 Task: Add a signature Jonathan Nelson containing With sincere appreciation and gratitude, Jonathan Nelson to email address softage.5@softage.net and add a label Web design
Action: Mouse moved to (891, 66)
Screenshot: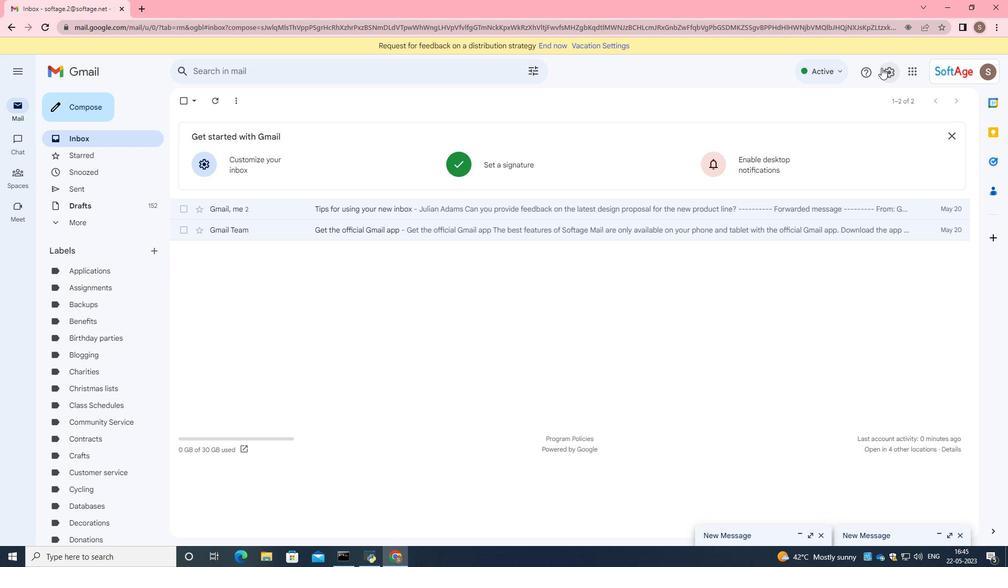 
Action: Mouse pressed left at (891, 66)
Screenshot: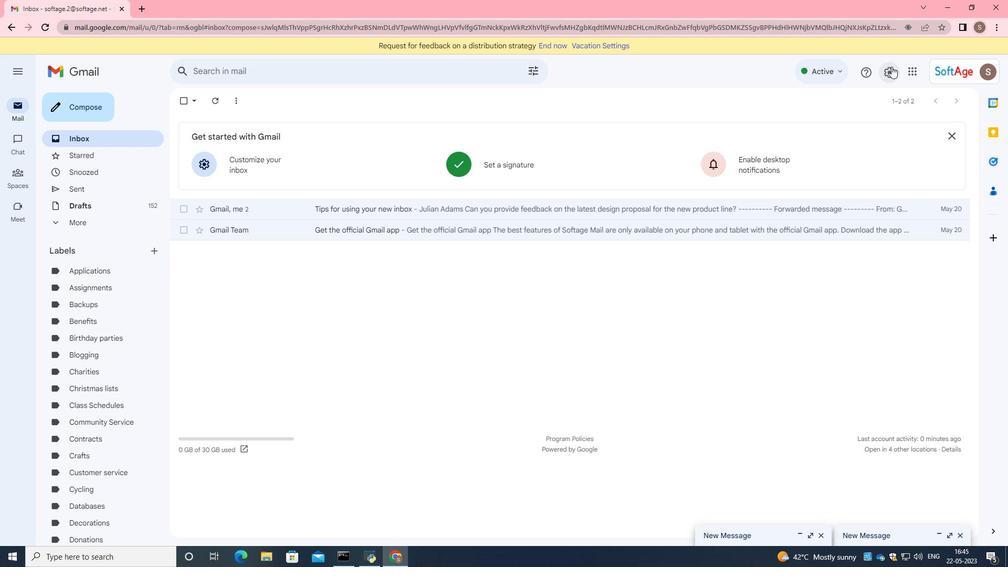 
Action: Mouse moved to (893, 123)
Screenshot: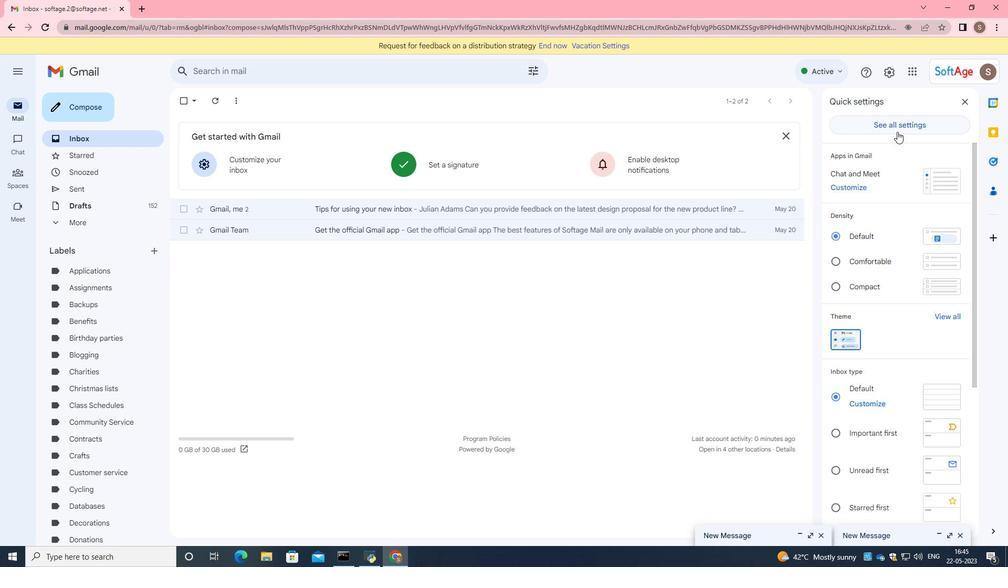 
Action: Mouse pressed left at (893, 123)
Screenshot: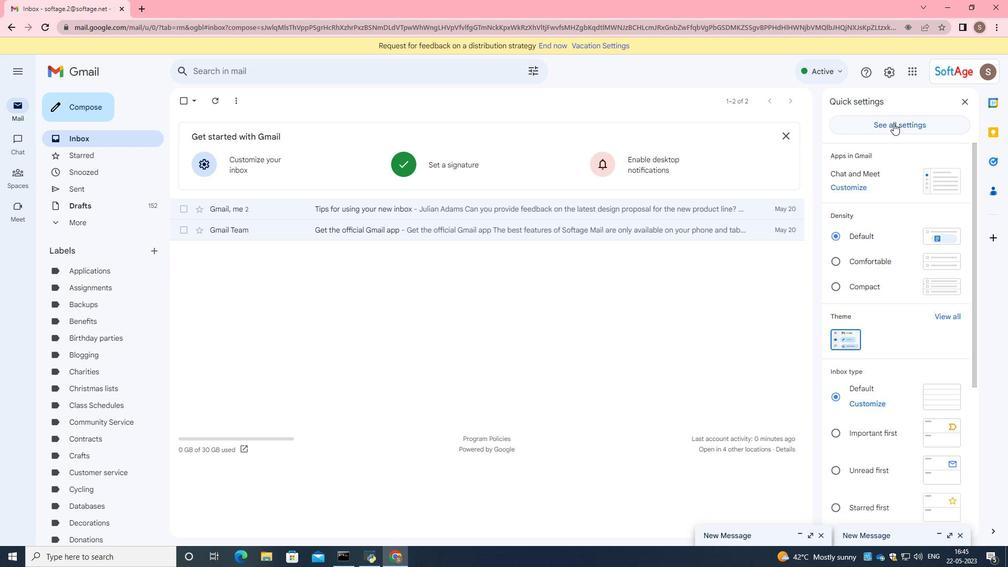 
Action: Mouse moved to (576, 290)
Screenshot: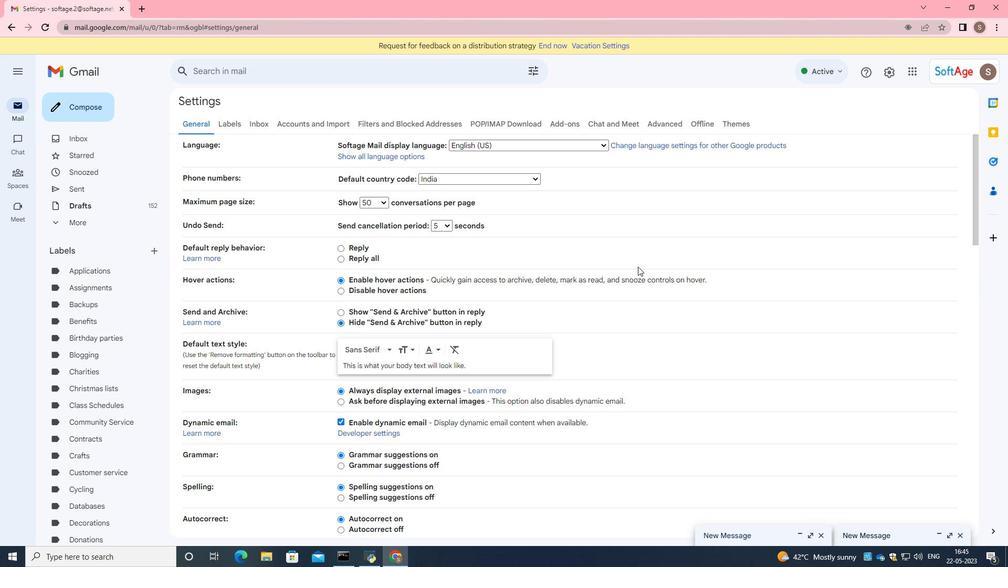 
Action: Mouse scrolled (576, 289) with delta (0, 0)
Screenshot: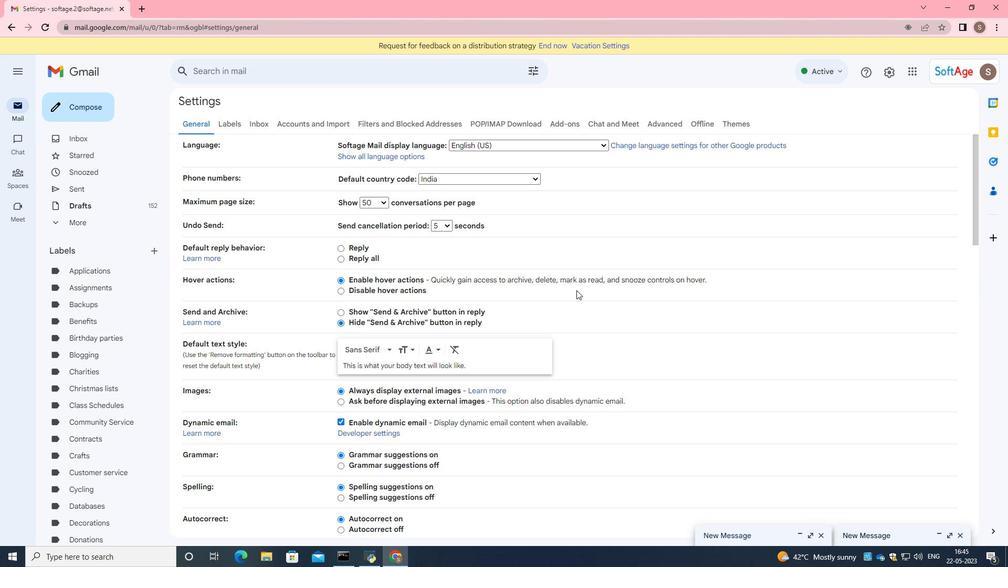 
Action: Mouse scrolled (576, 289) with delta (0, 0)
Screenshot: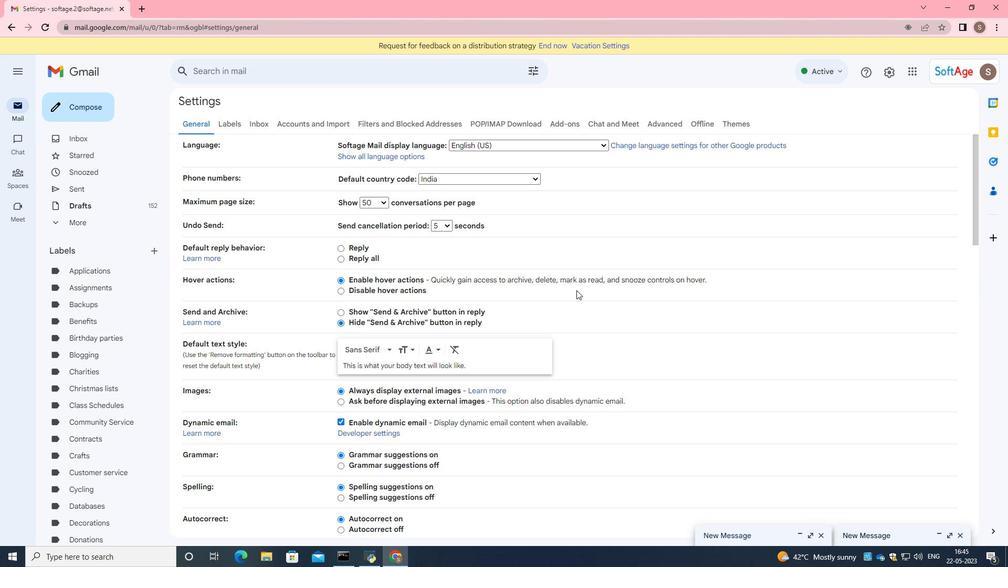 
Action: Mouse scrolled (576, 289) with delta (0, 0)
Screenshot: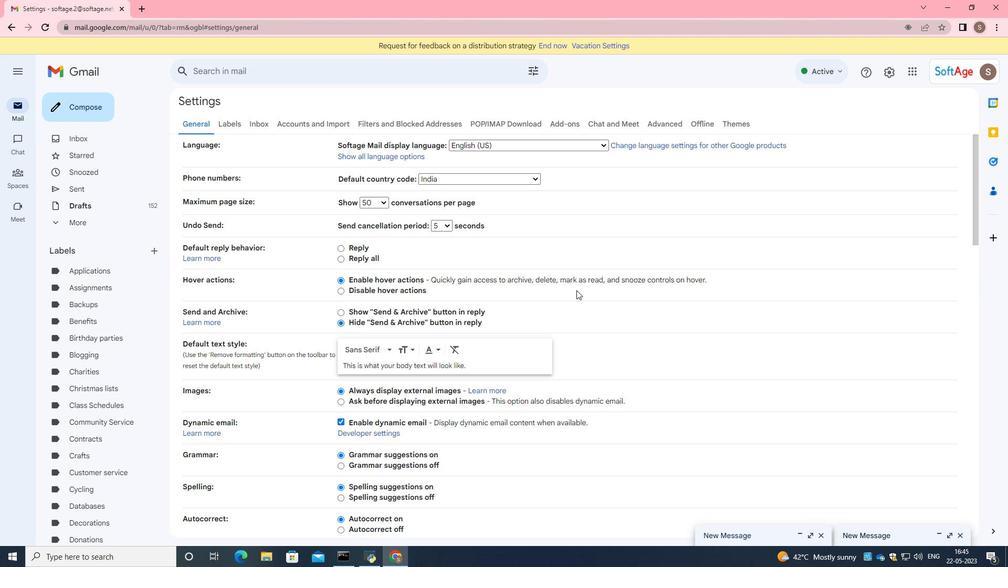 
Action: Mouse scrolled (576, 289) with delta (0, 0)
Screenshot: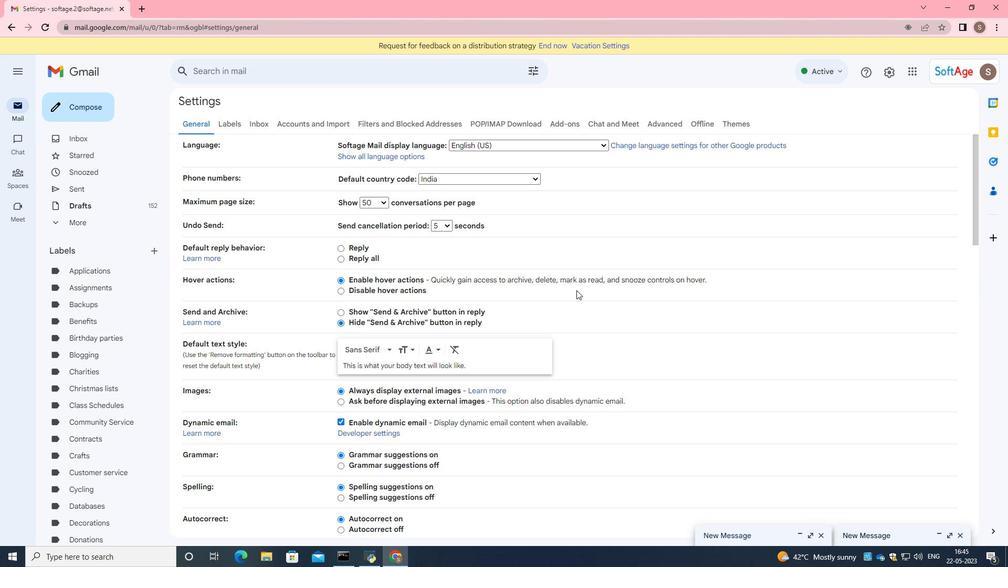 
Action: Mouse scrolled (576, 289) with delta (0, 0)
Screenshot: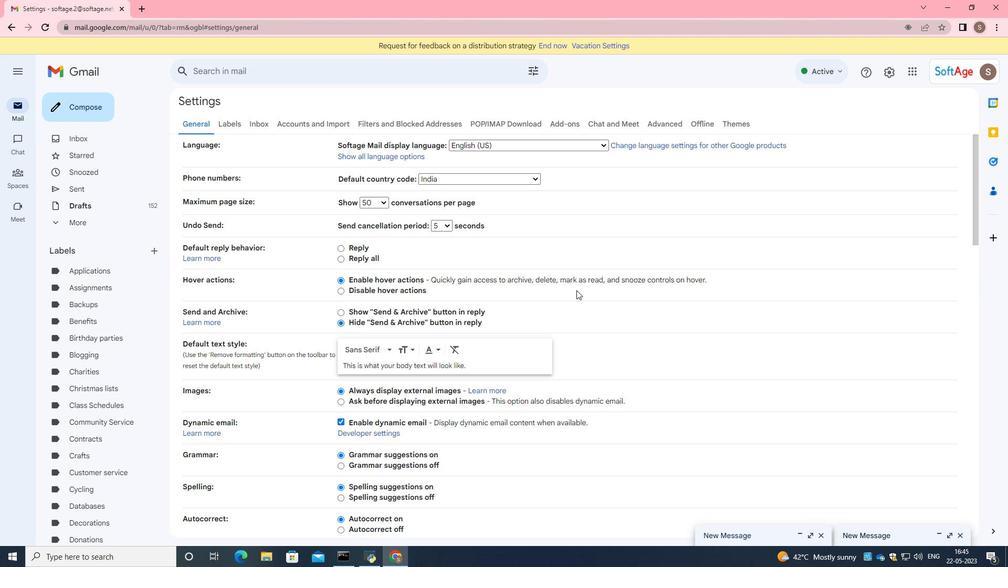 
Action: Mouse scrolled (576, 289) with delta (0, 0)
Screenshot: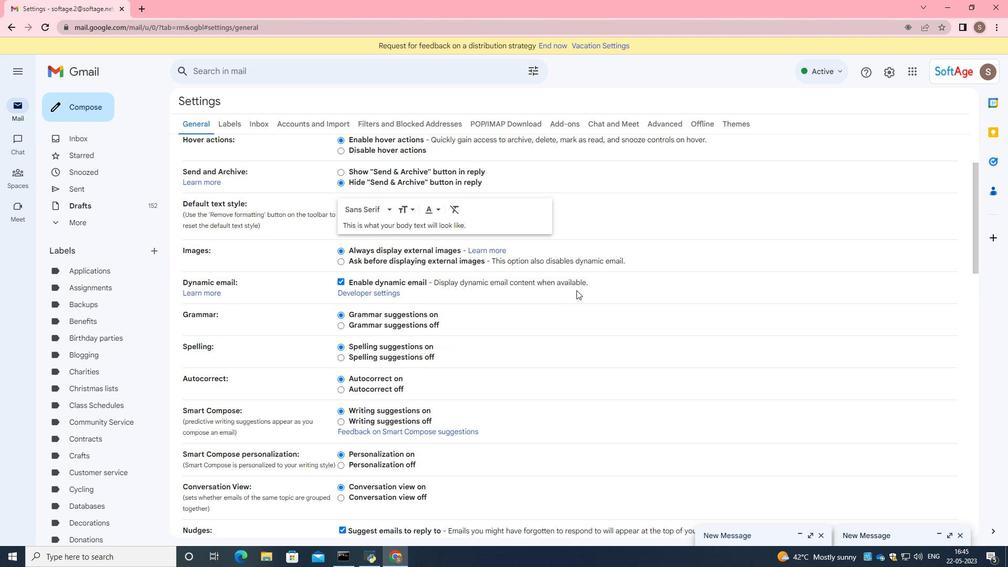 
Action: Mouse scrolled (576, 289) with delta (0, 0)
Screenshot: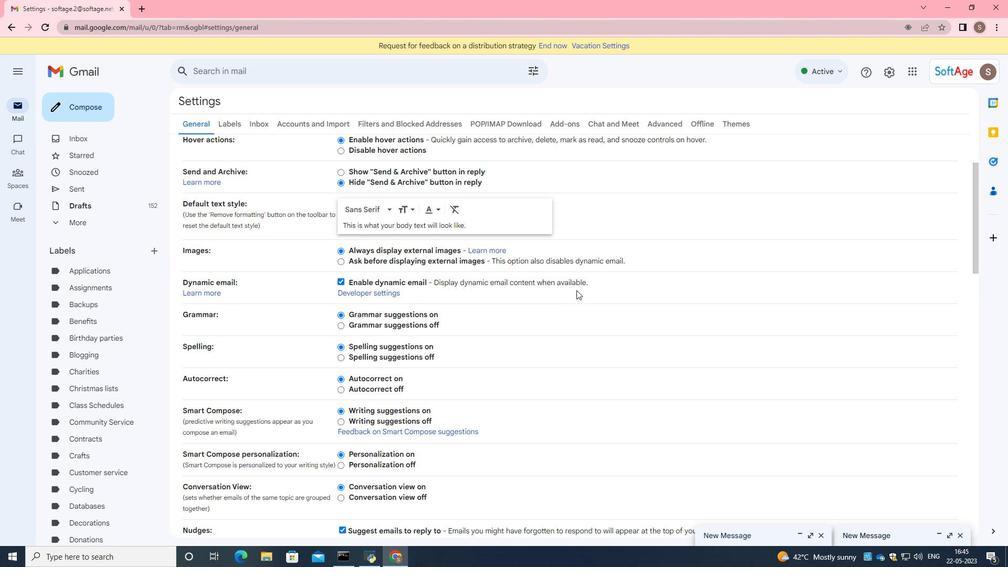 
Action: Mouse scrolled (576, 289) with delta (0, 0)
Screenshot: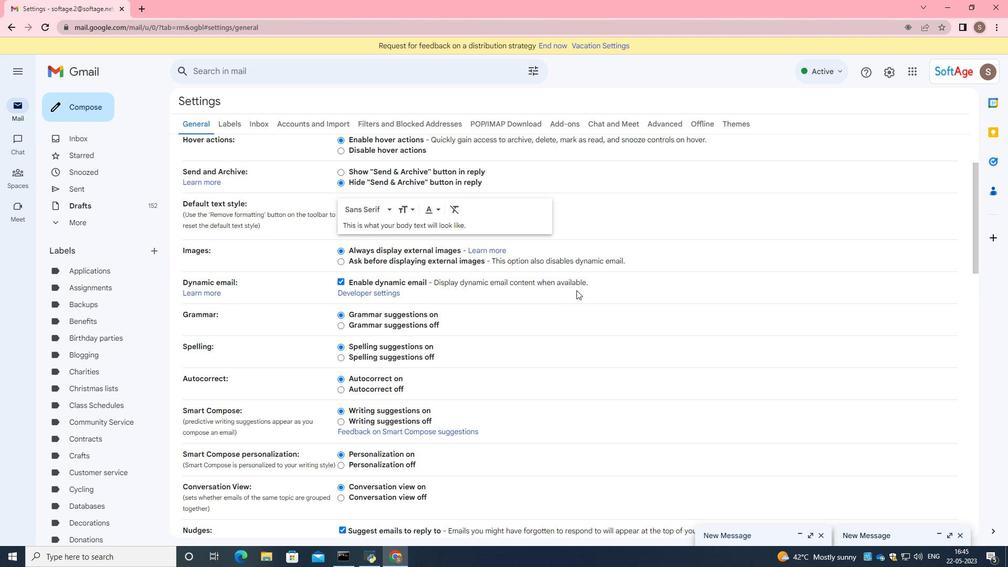 
Action: Mouse scrolled (576, 289) with delta (0, 0)
Screenshot: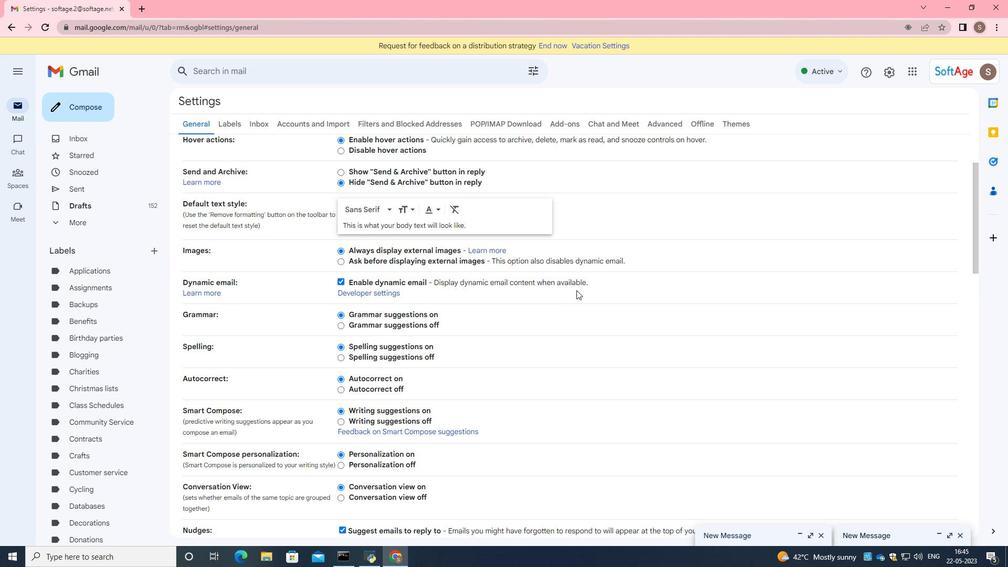 
Action: Mouse scrolled (576, 289) with delta (0, 0)
Screenshot: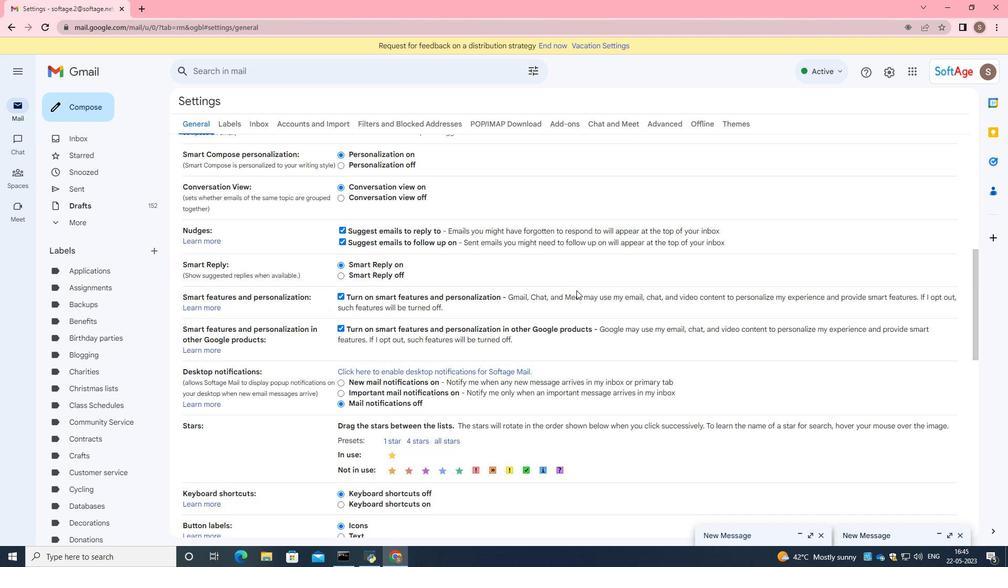 
Action: Mouse scrolled (576, 289) with delta (0, 0)
Screenshot: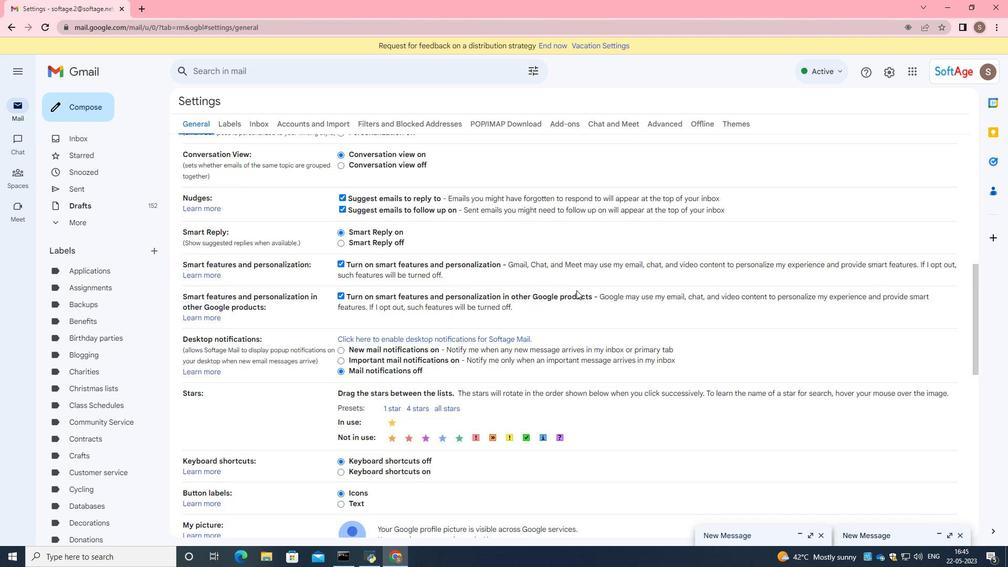 
Action: Mouse scrolled (576, 289) with delta (0, 0)
Screenshot: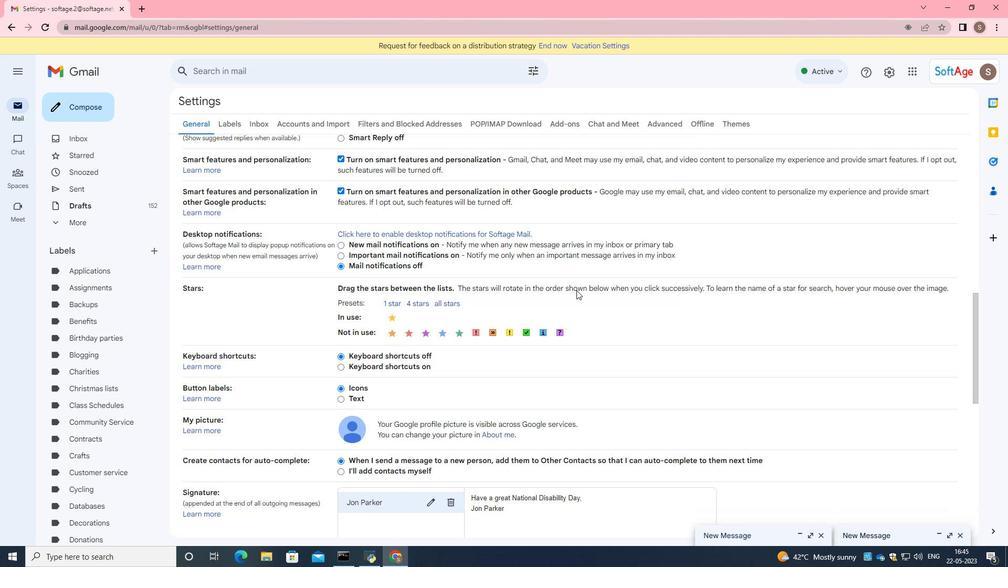 
Action: Mouse scrolled (576, 289) with delta (0, 0)
Screenshot: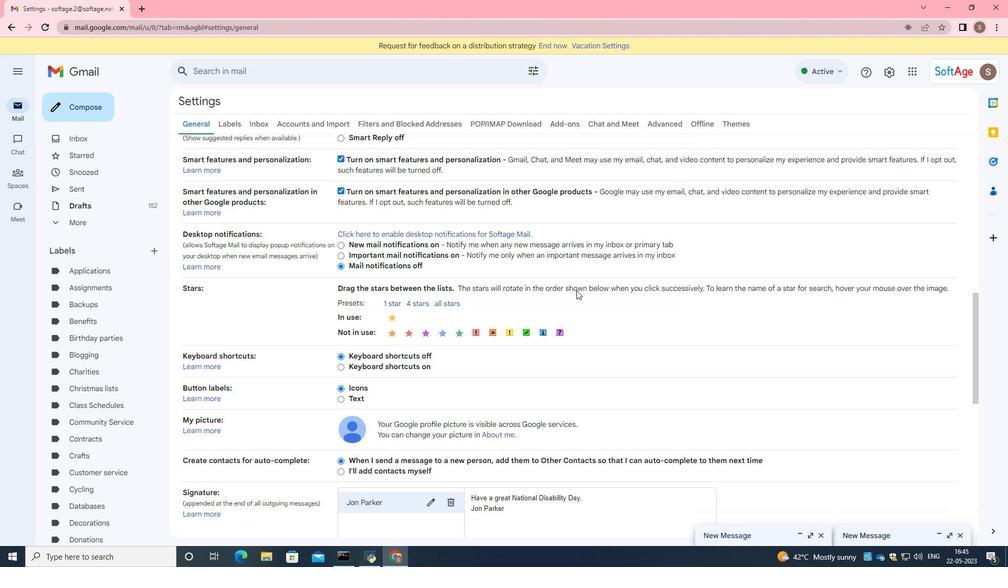
Action: Mouse moved to (448, 400)
Screenshot: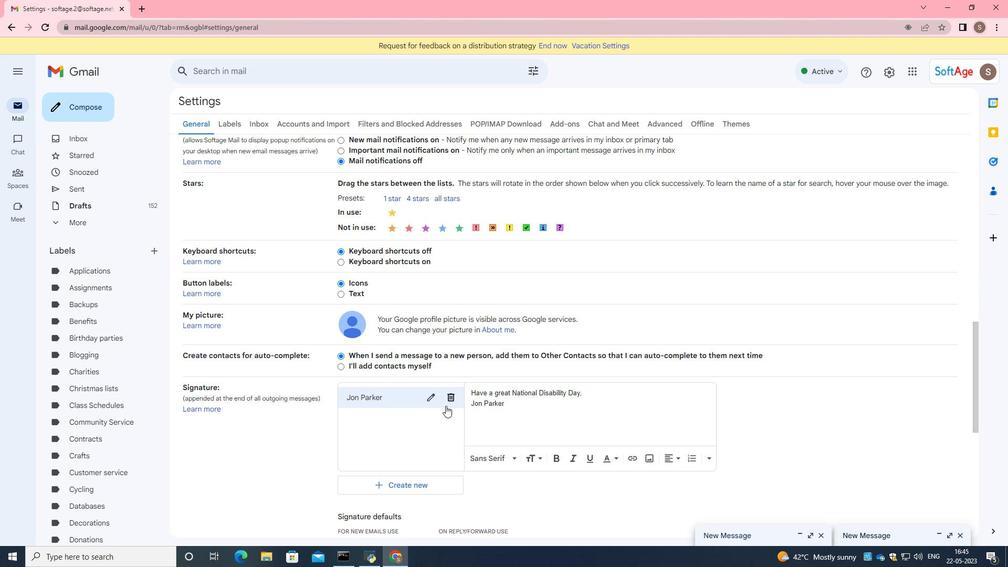 
Action: Mouse pressed left at (448, 400)
Screenshot: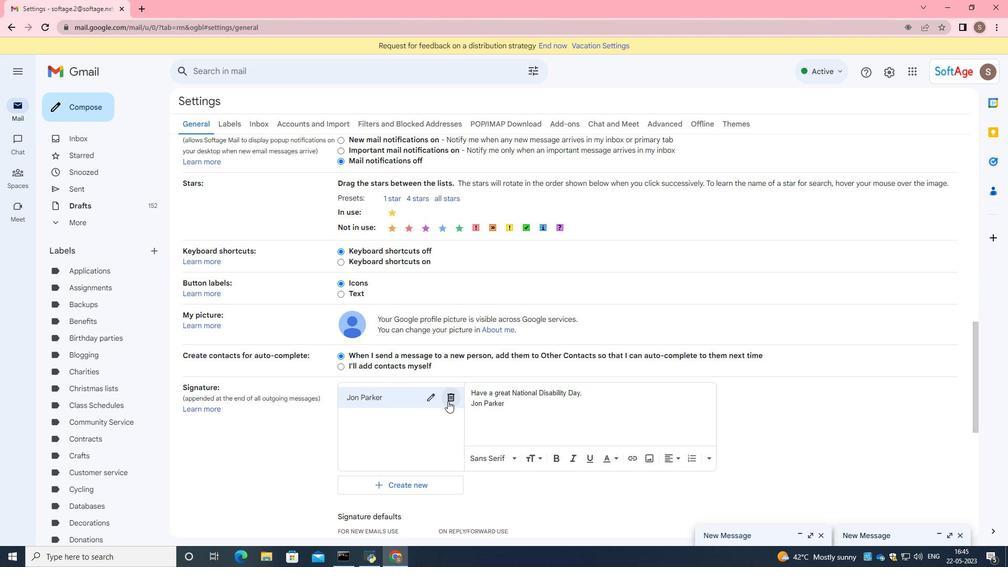 
Action: Mouse moved to (587, 313)
Screenshot: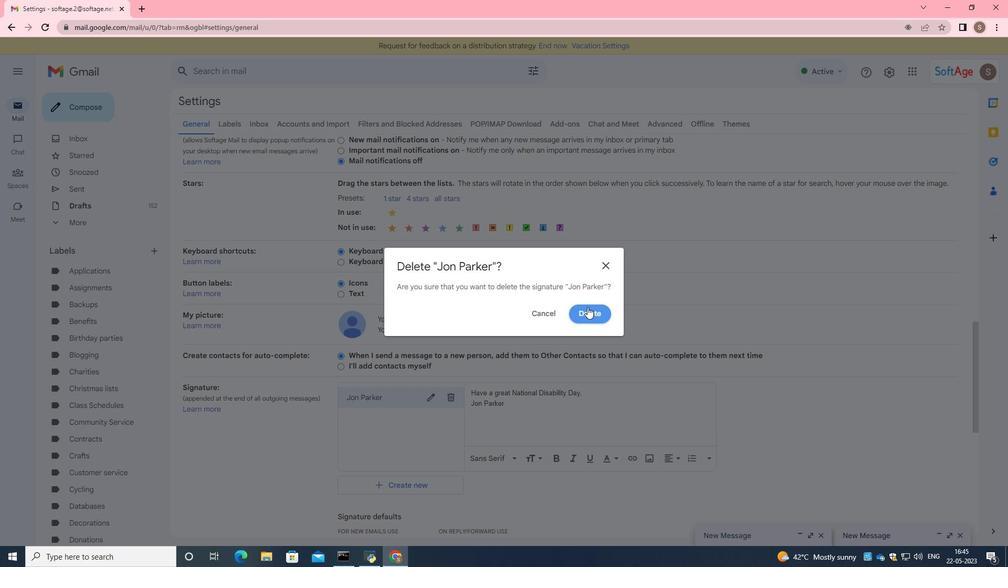 
Action: Mouse pressed left at (587, 313)
Screenshot: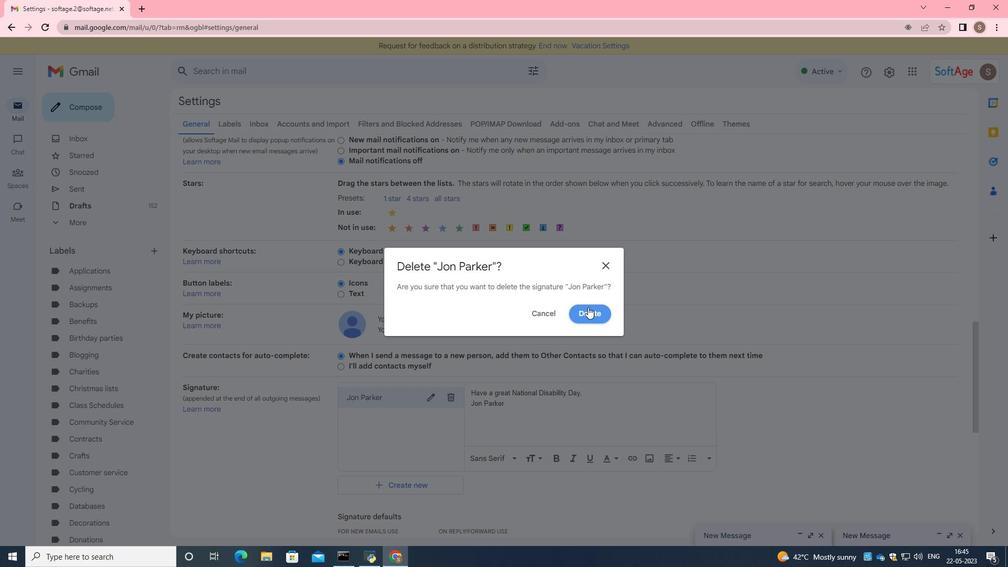 
Action: Mouse moved to (389, 410)
Screenshot: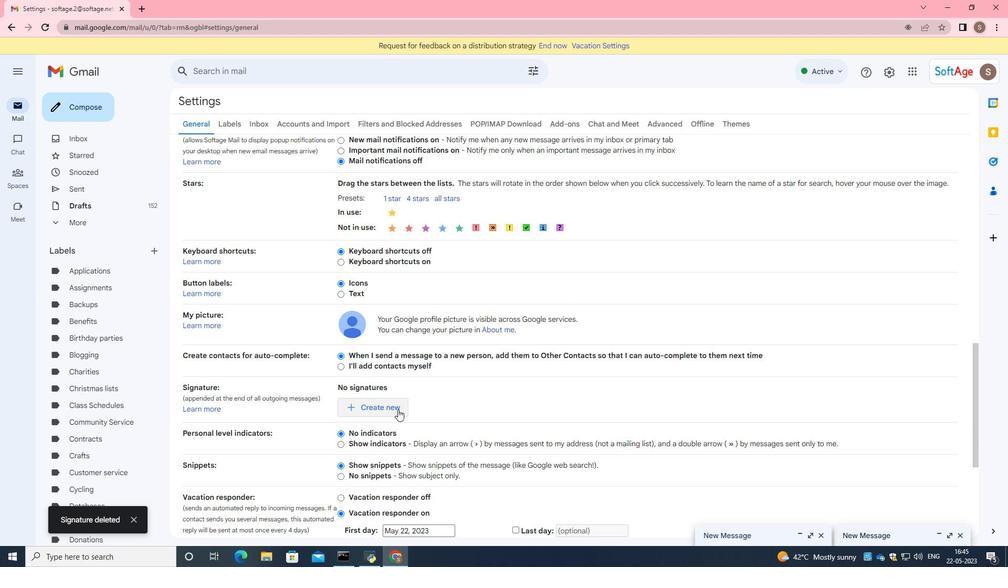 
Action: Mouse pressed left at (389, 410)
Screenshot: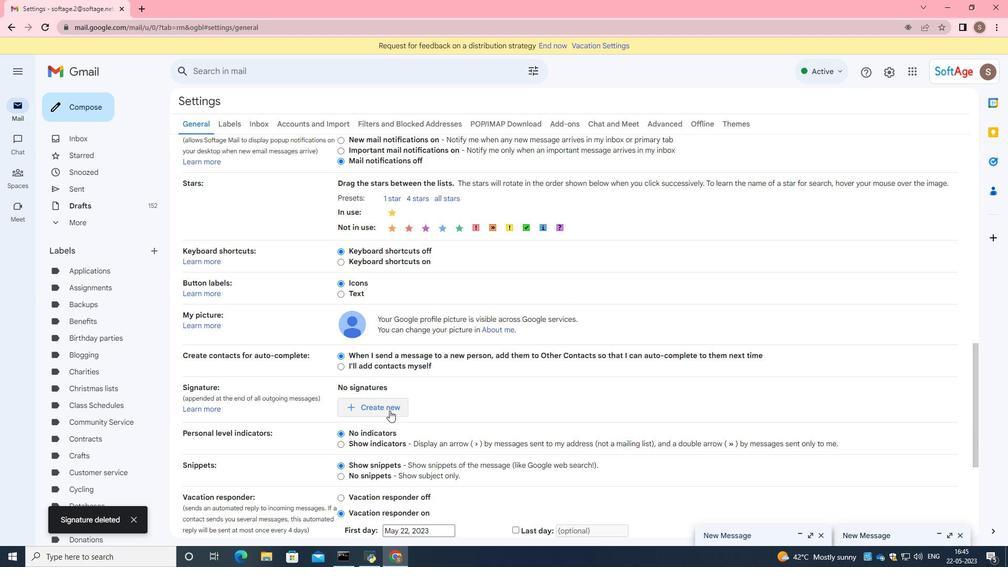 
Action: Mouse moved to (476, 291)
Screenshot: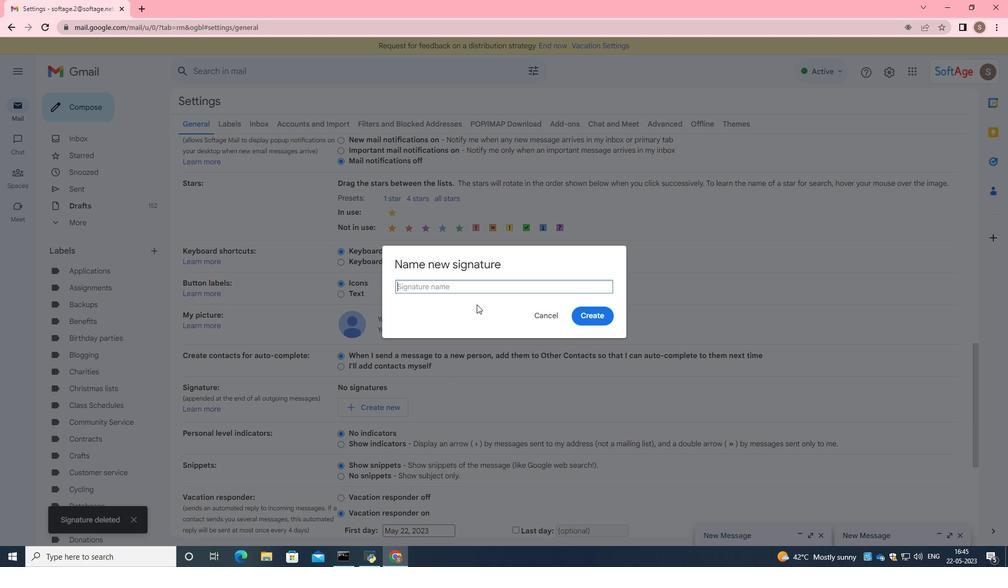 
Action: Key pressed <Key.caps_lock>J<Key.caps_lock>onathan<Key.space><Key.caps_lock>N<Key.caps_lock>elson
Screenshot: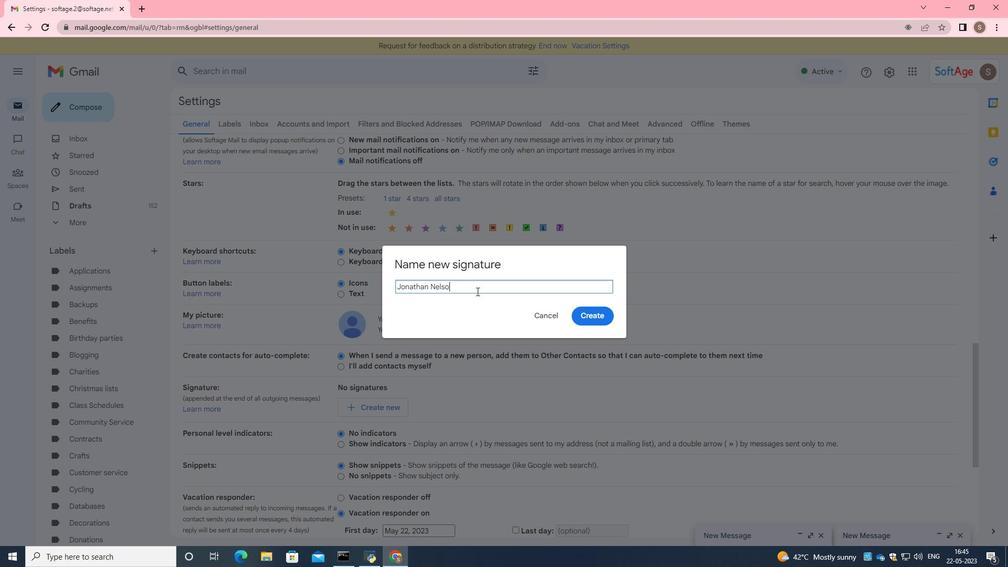 
Action: Mouse moved to (588, 319)
Screenshot: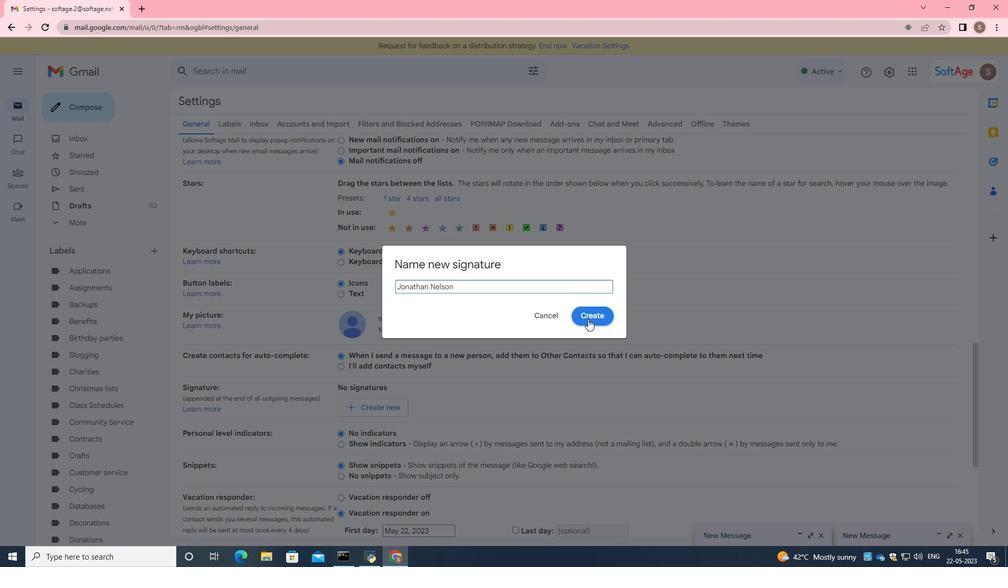 
Action: Mouse pressed left at (588, 319)
Screenshot: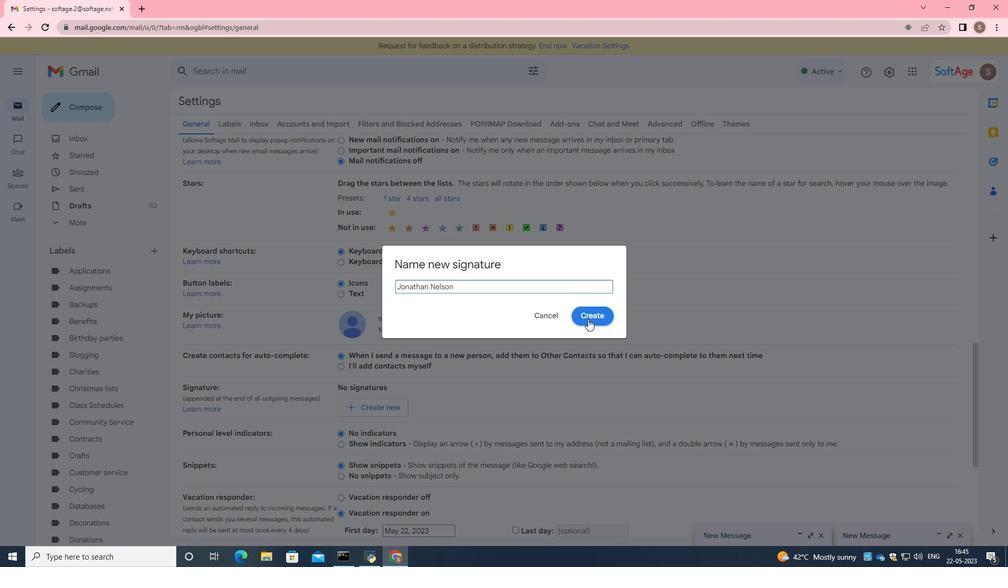
Action: Mouse moved to (542, 328)
Screenshot: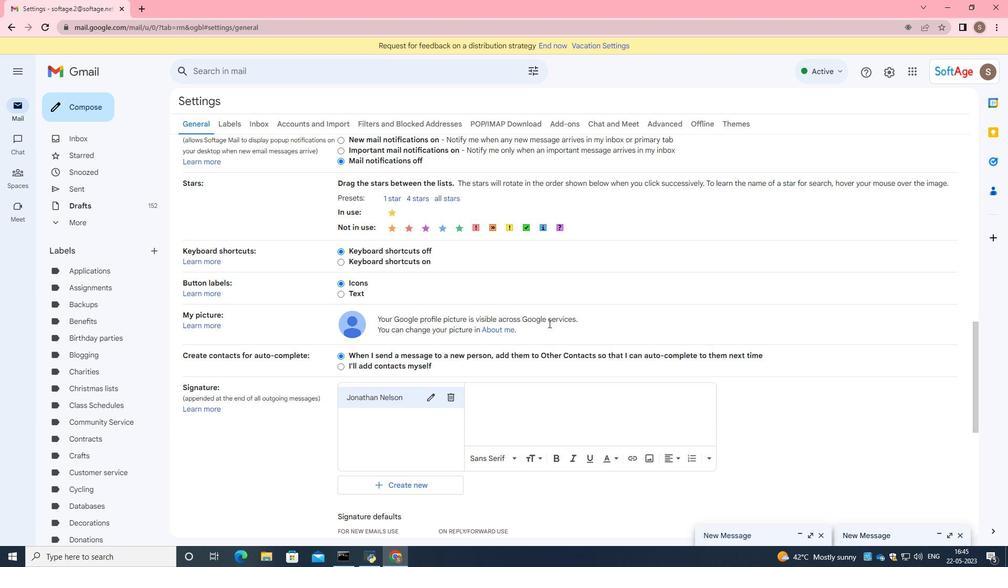 
Action: Mouse scrolled (542, 327) with delta (0, 0)
Screenshot: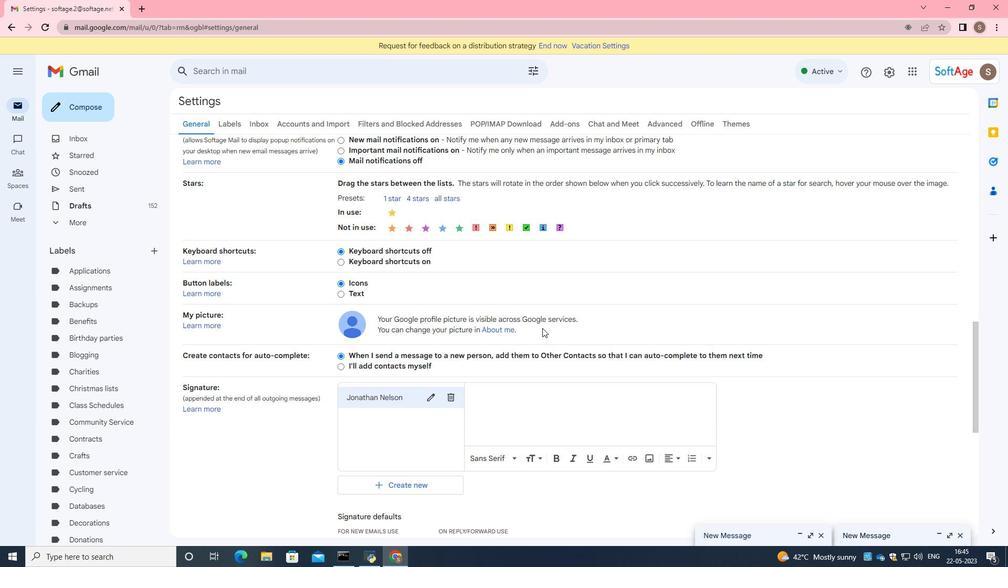 
Action: Mouse moved to (519, 365)
Screenshot: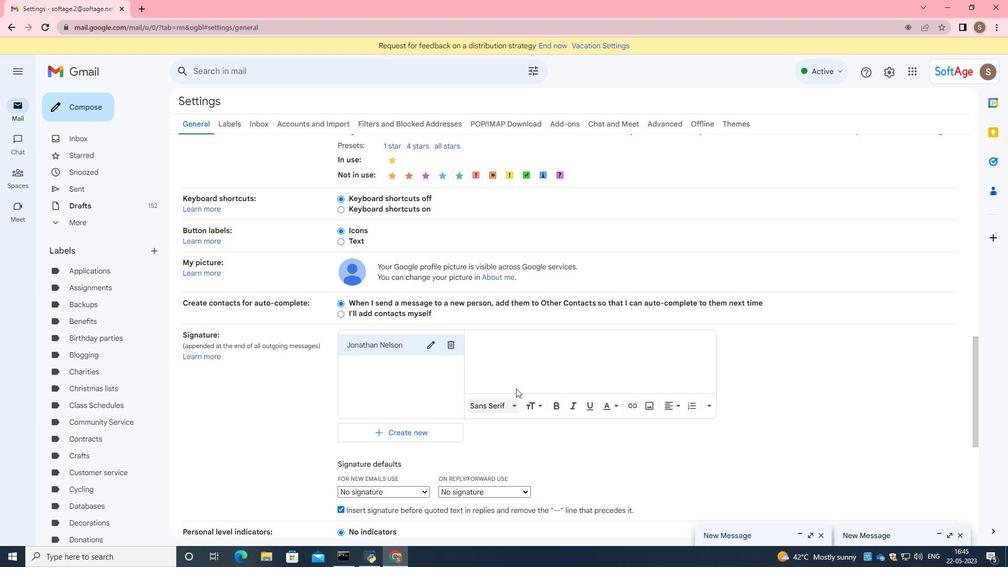 
Action: Mouse pressed left at (519, 365)
Screenshot: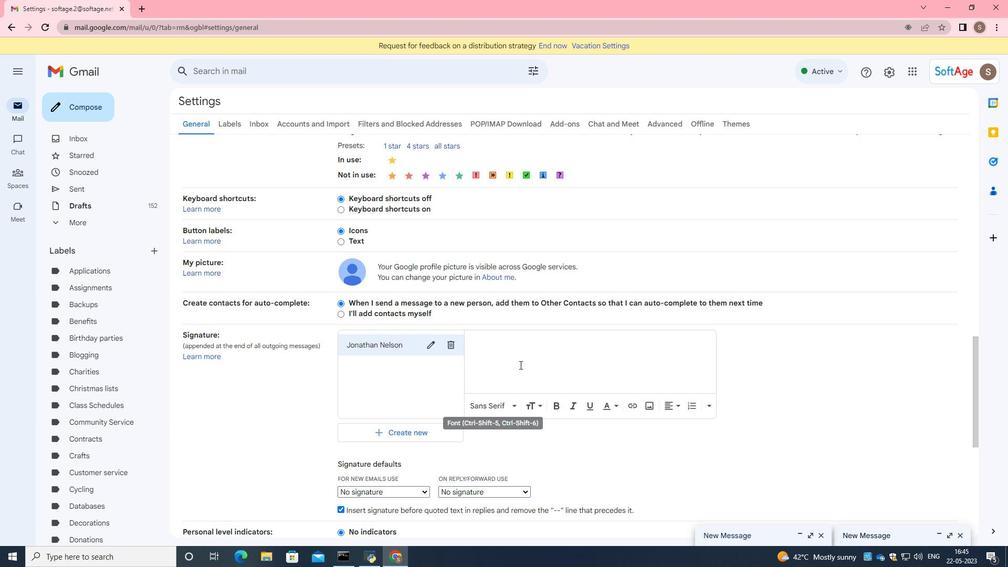 
Action: Key pressed <Key.caps_lock><Key.caps_lock>sincere<Key.space>appreciation<Key.space>and<Key.space>gratitude<Key.space>,<Key.enter><Key.caps_lock>H<Key.caps_lock><Key.backspace><Key.caps_lock>J<Key.caps_lock>hona<Key.backspace><Key.backspace><Key.backspace><Key.backspace>onathan<Key.space><Key.caps_lock>N<Key.caps_lock>elson
Screenshot: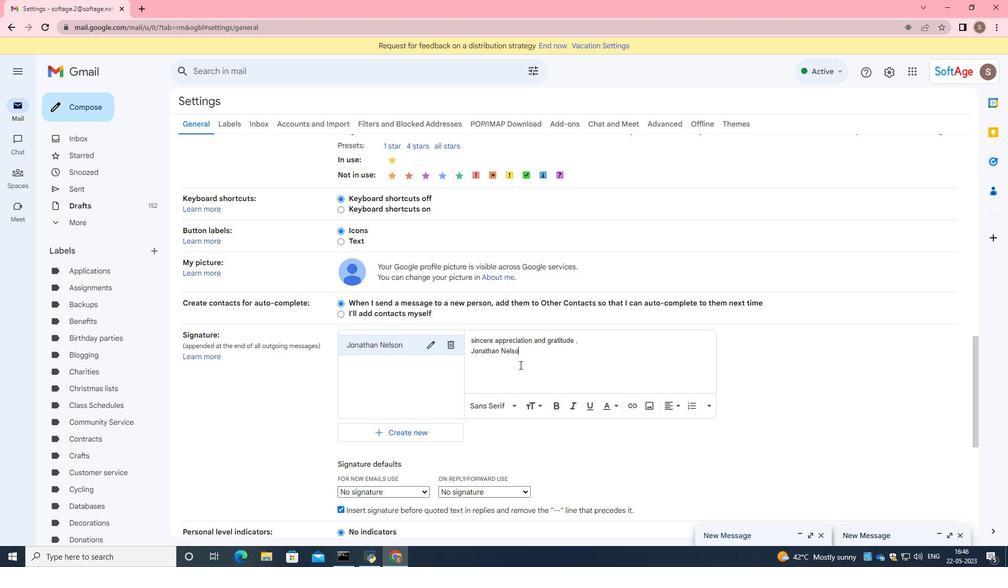 
Action: Mouse moved to (519, 369)
Screenshot: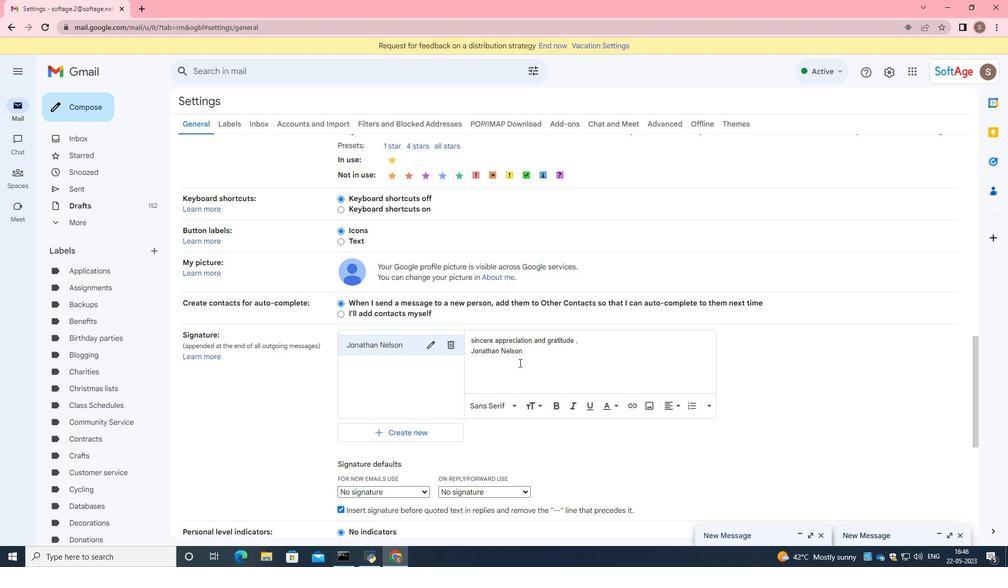 
Action: Mouse scrolled (519, 368) with delta (0, 0)
Screenshot: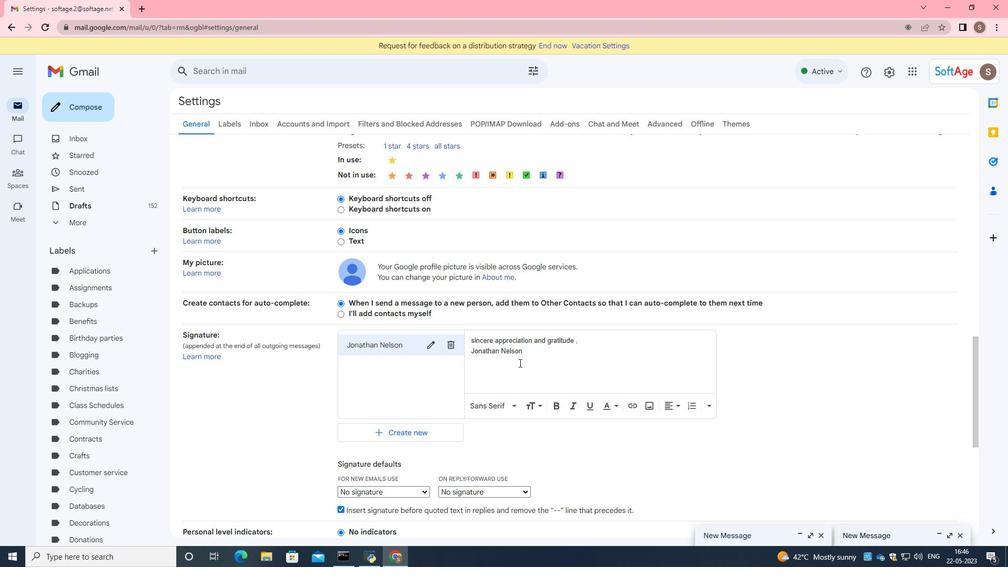 
Action: Mouse moved to (519, 370)
Screenshot: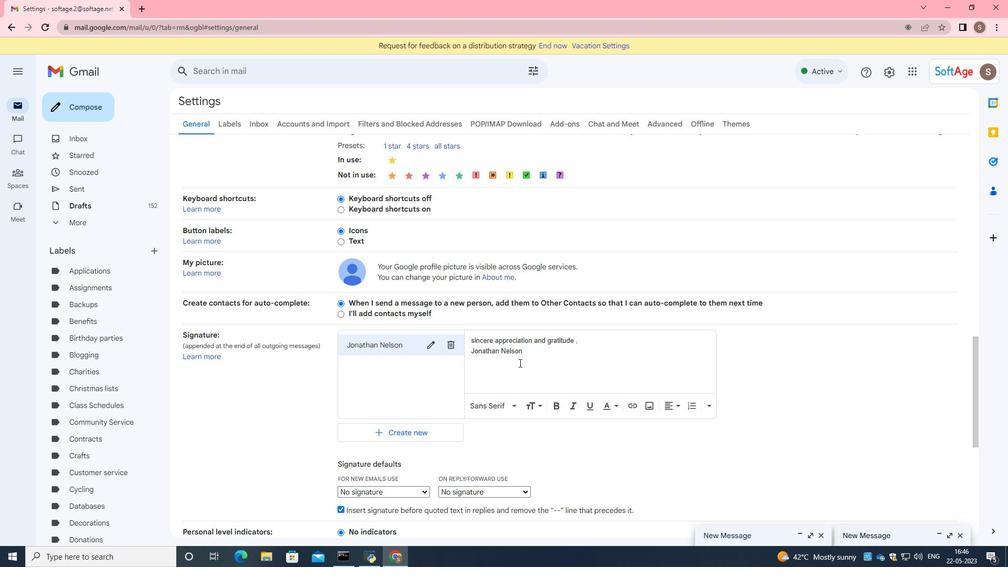 
Action: Mouse scrolled (519, 369) with delta (0, 0)
Screenshot: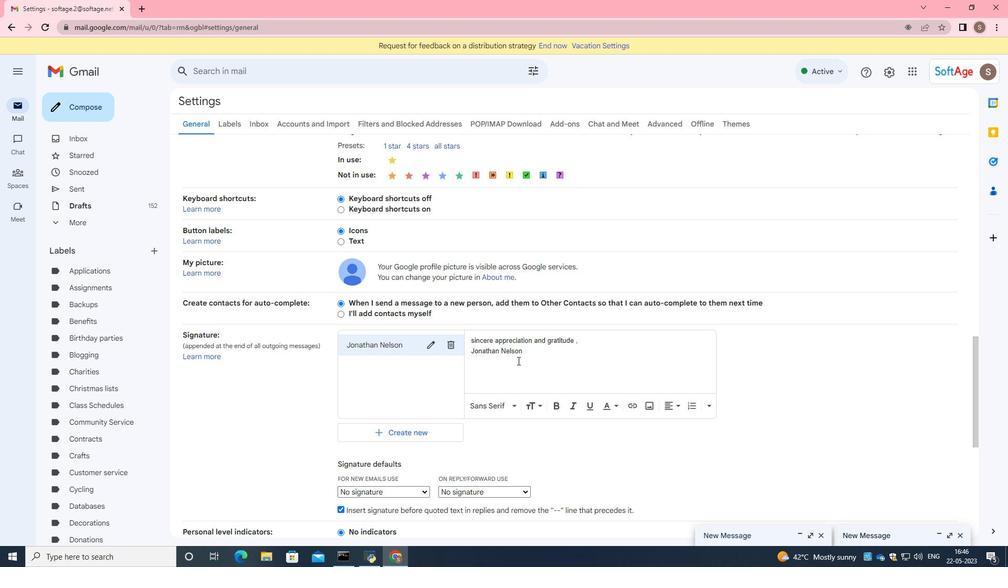
Action: Mouse moved to (519, 370)
Screenshot: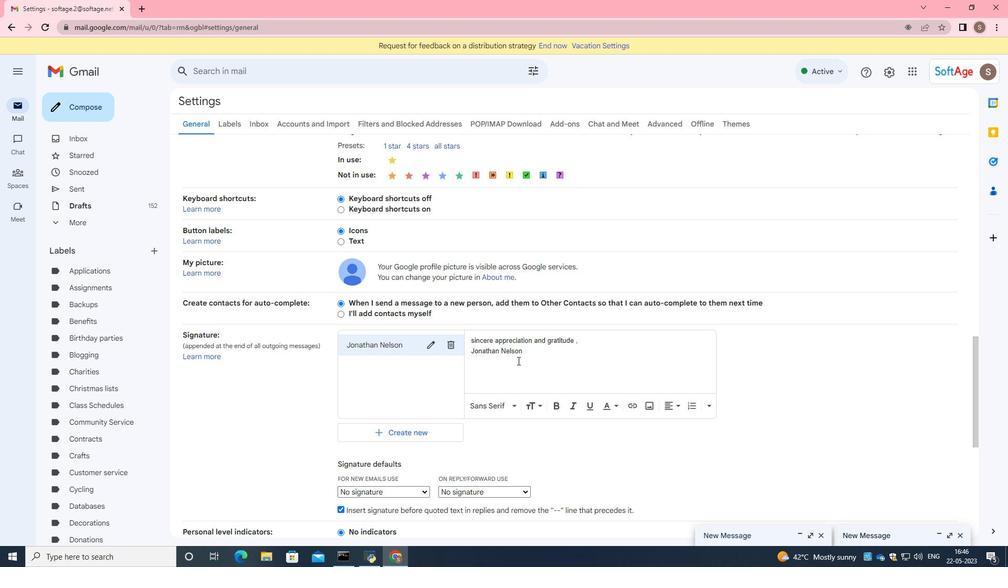 
Action: Mouse scrolled (519, 370) with delta (0, 0)
Screenshot: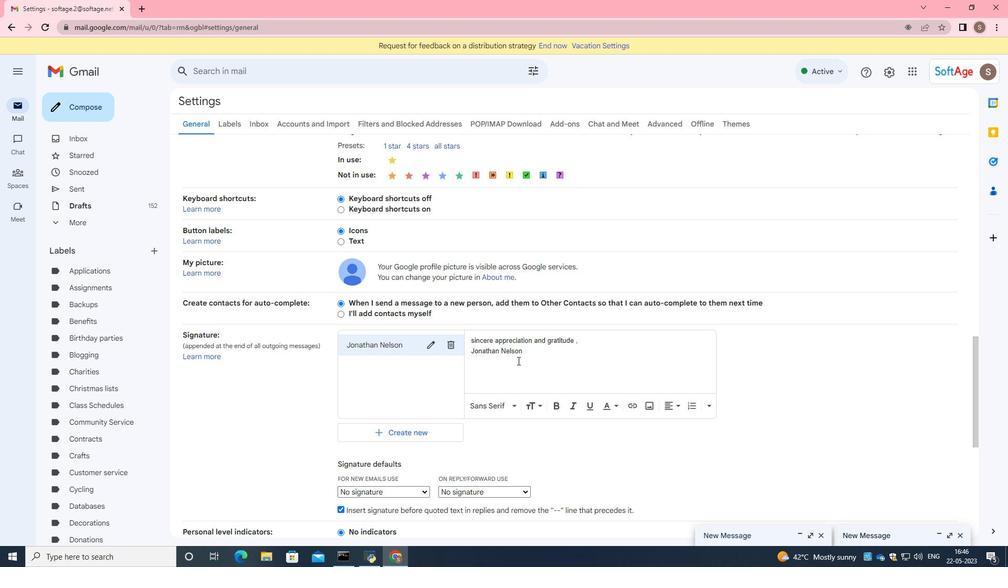 
Action: Mouse scrolled (519, 370) with delta (0, 0)
Screenshot: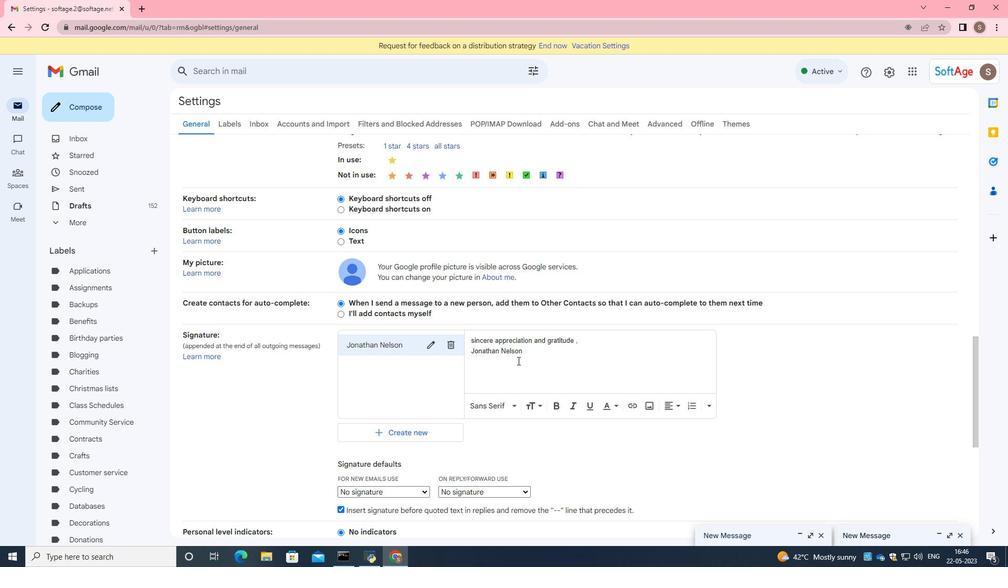 
Action: Mouse moved to (519, 370)
Screenshot: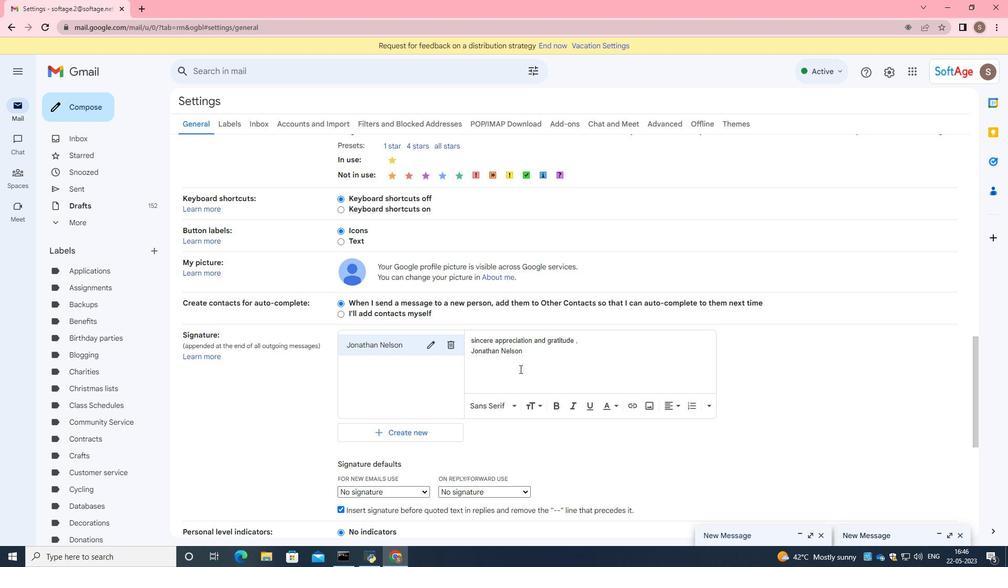 
Action: Mouse scrolled (519, 370) with delta (0, 0)
Screenshot: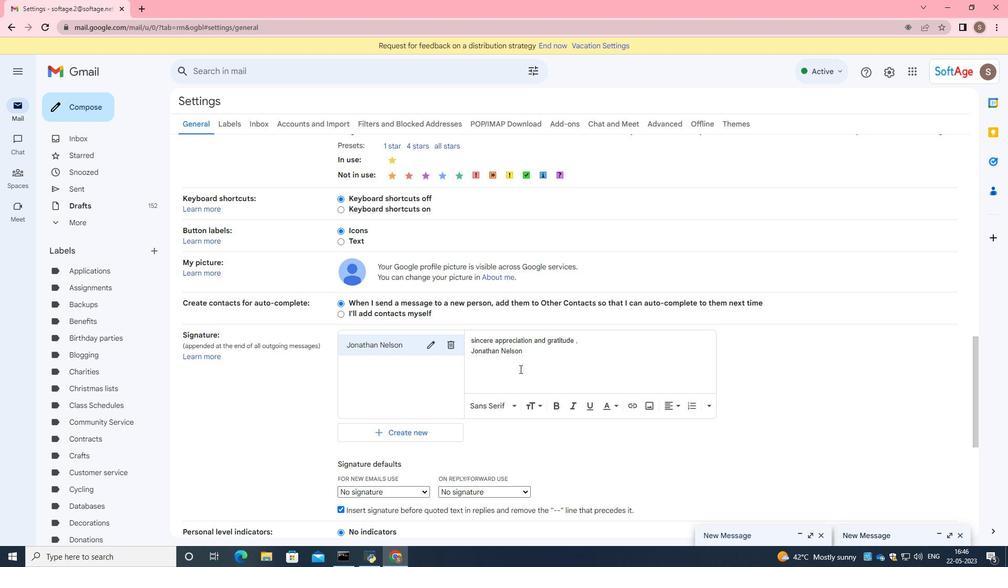 
Action: Mouse moved to (516, 374)
Screenshot: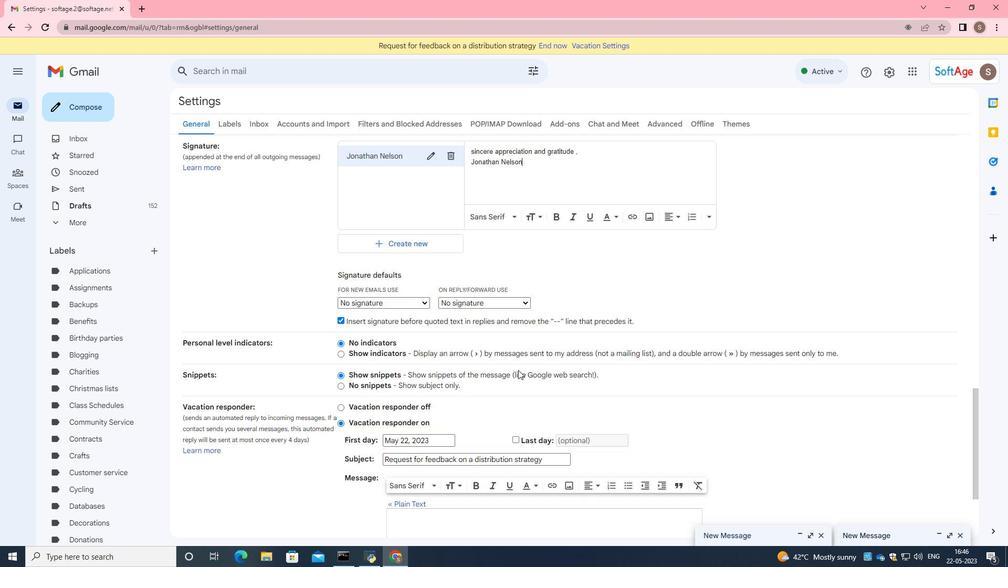 
Action: Mouse scrolled (516, 374) with delta (0, 0)
Screenshot: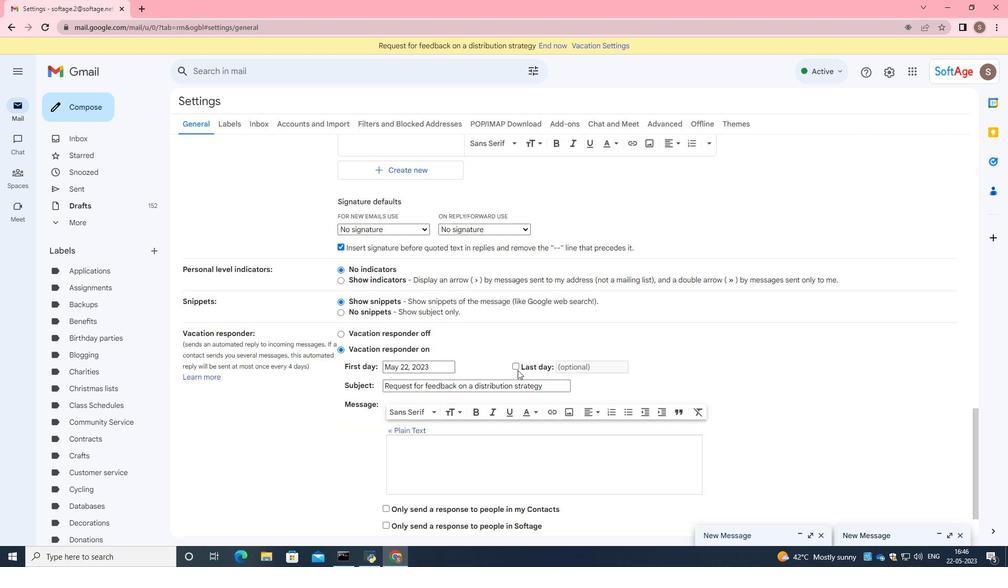 
Action: Mouse moved to (516, 377)
Screenshot: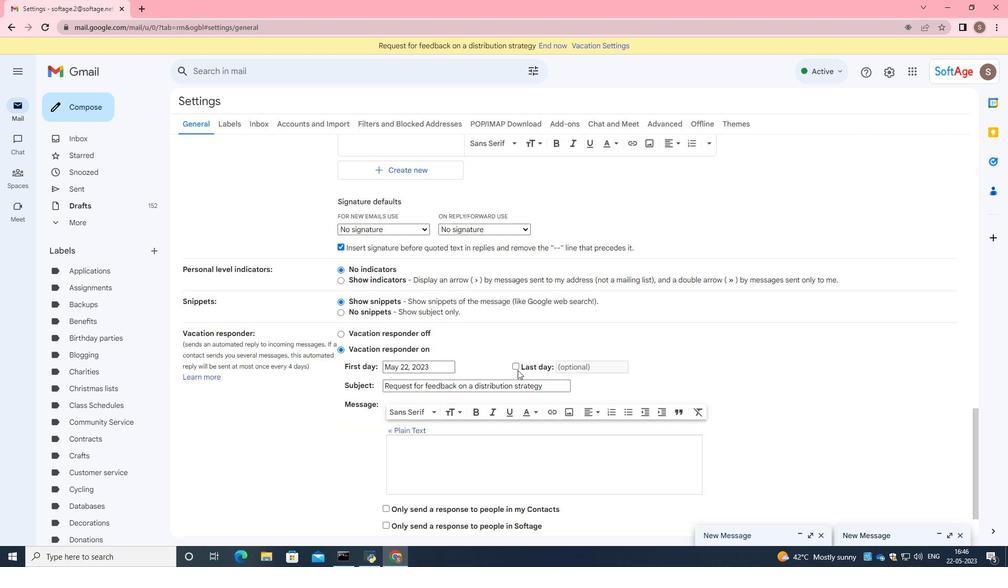 
Action: Mouse scrolled (516, 376) with delta (0, 0)
Screenshot: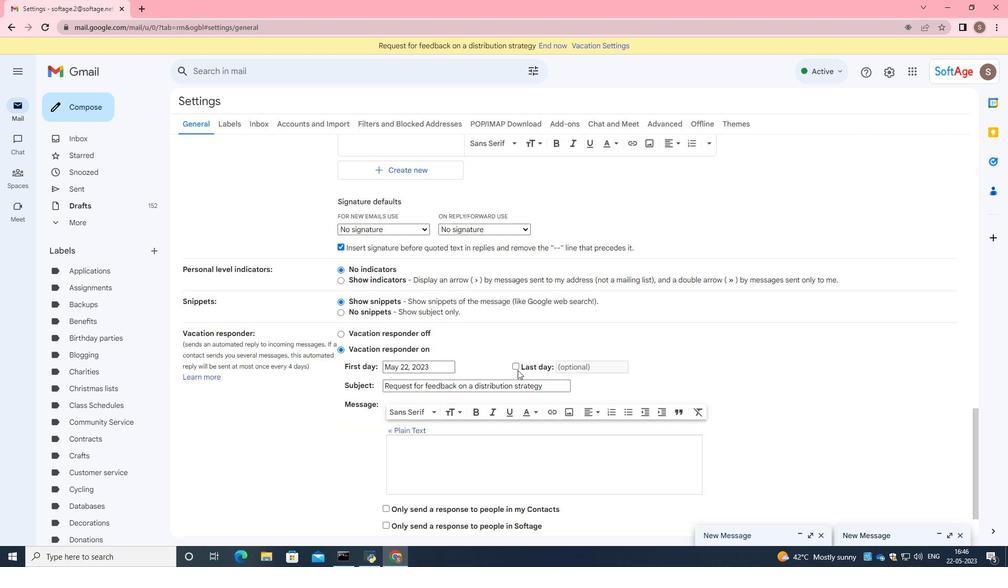 
Action: Mouse scrolled (516, 376) with delta (0, 0)
Screenshot: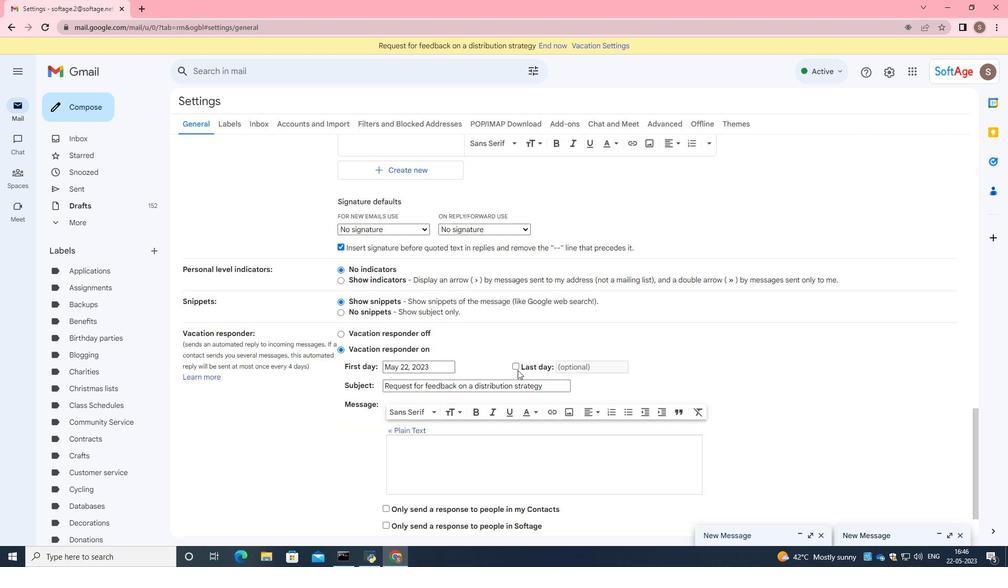 
Action: Mouse scrolled (516, 376) with delta (0, 0)
Screenshot: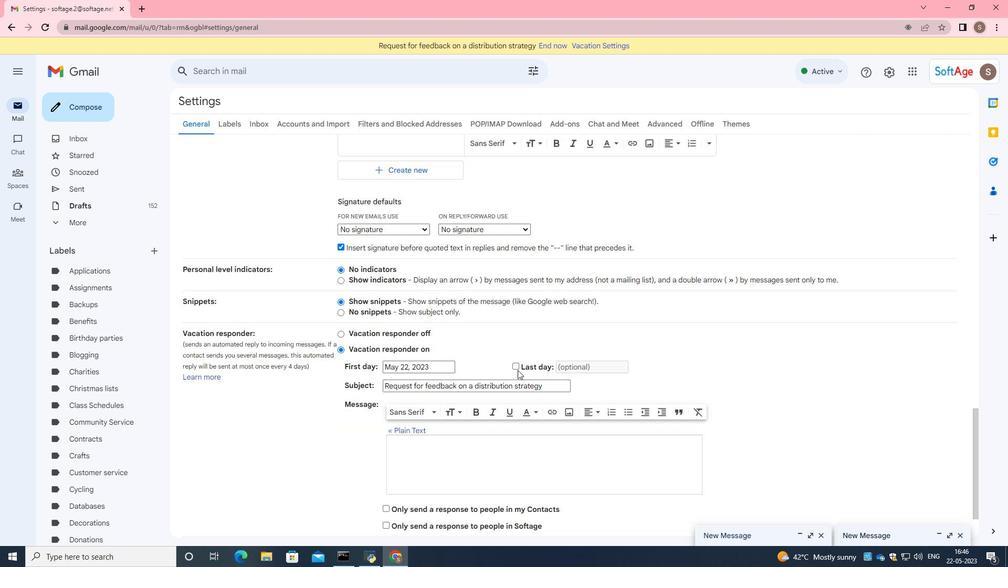 
Action: Mouse moved to (542, 476)
Screenshot: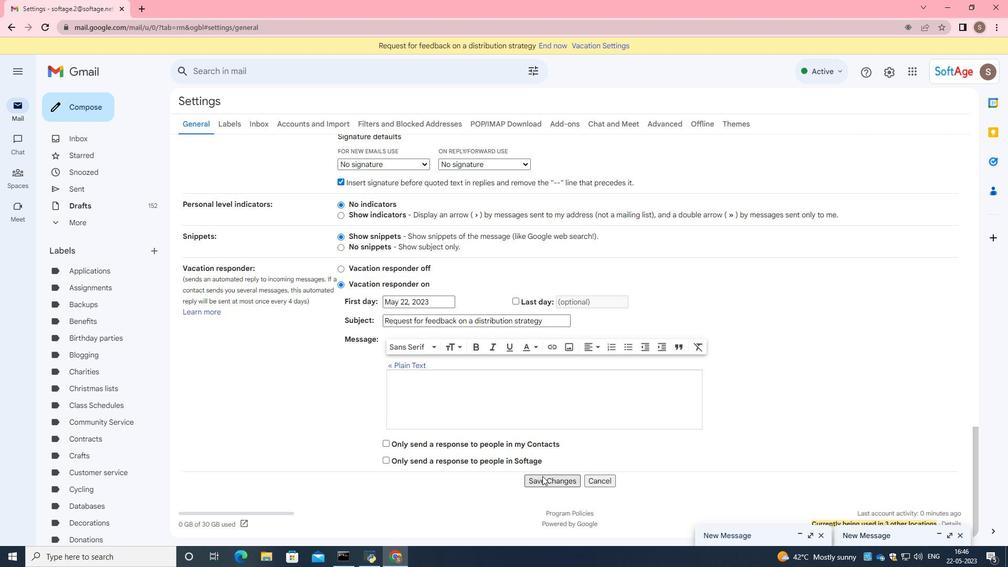 
Action: Mouse pressed left at (542, 476)
Screenshot: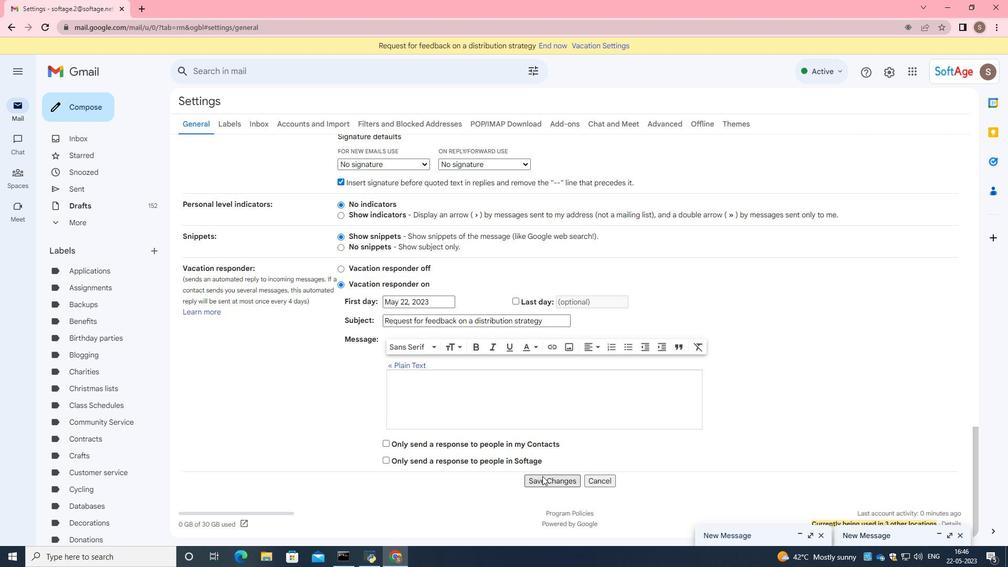 
Action: Mouse moved to (525, 311)
Screenshot: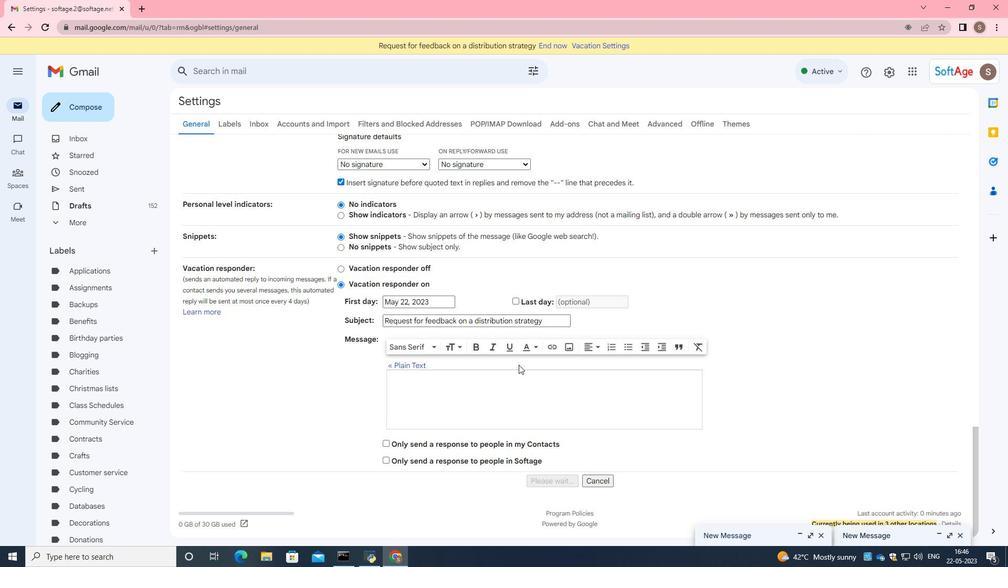 
Action: Mouse scrolled (525, 310) with delta (0, 0)
Screenshot: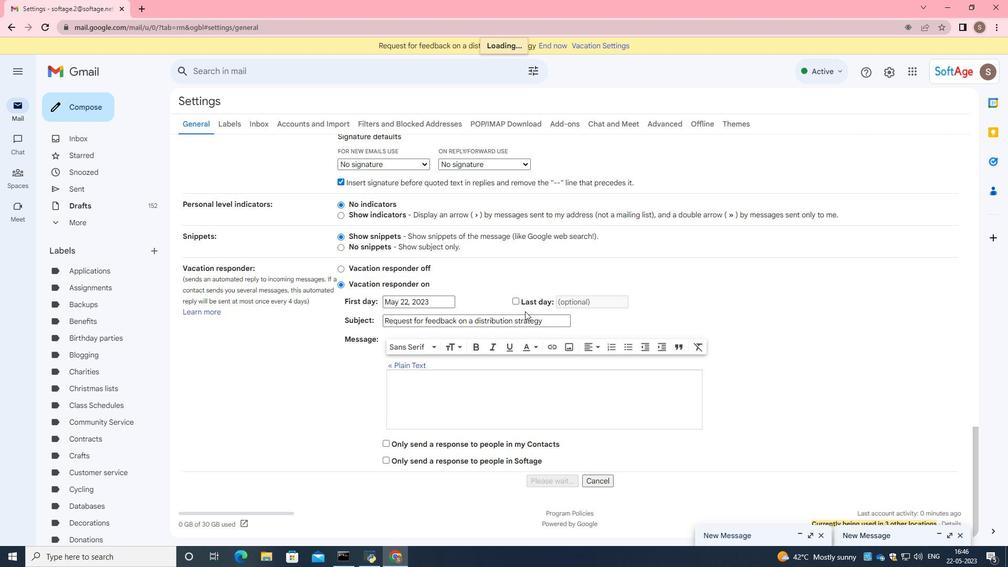 
Action: Mouse scrolled (525, 311) with delta (0, 0)
Screenshot: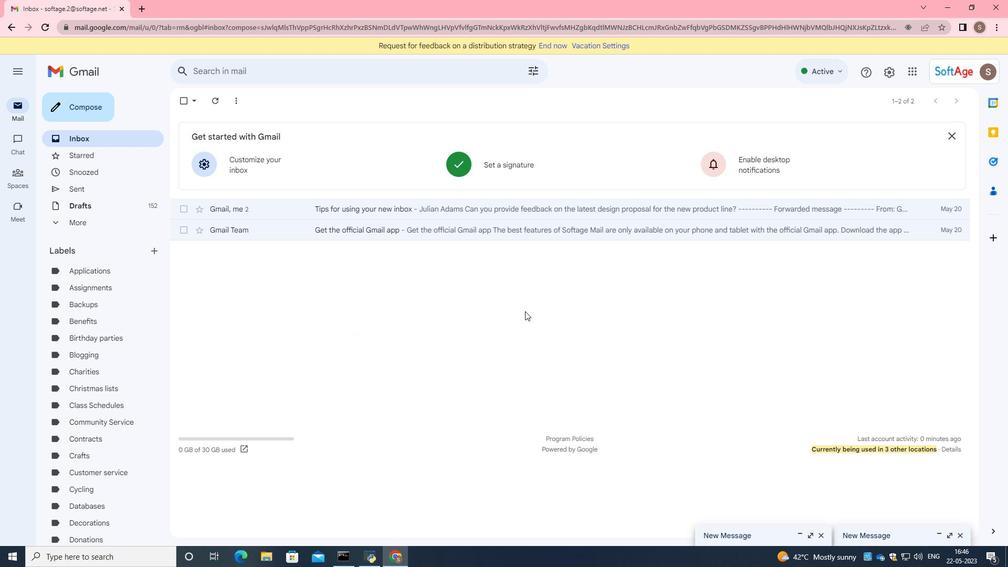 
Action: Mouse scrolled (525, 311) with delta (0, 0)
Screenshot: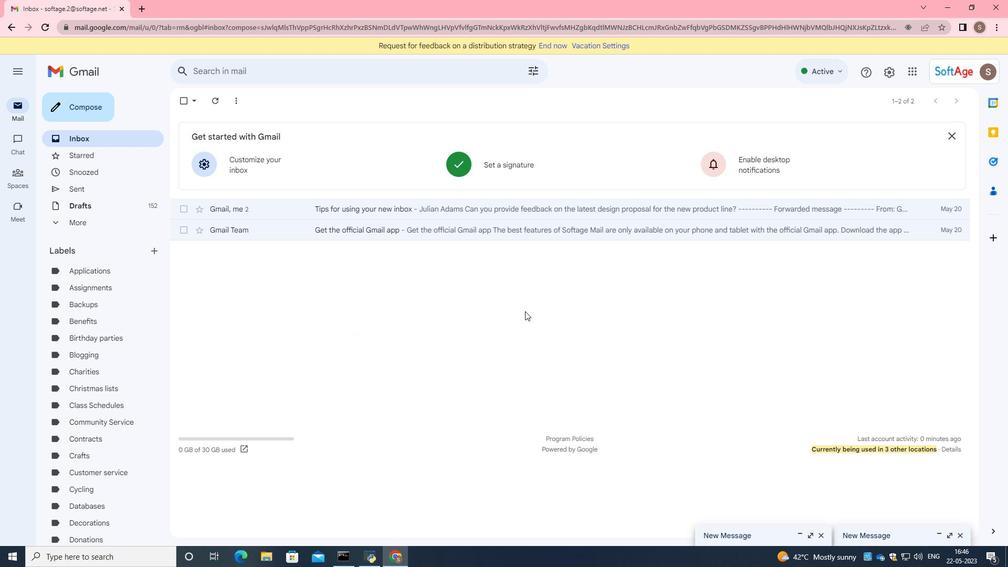
Action: Mouse moved to (520, 309)
Screenshot: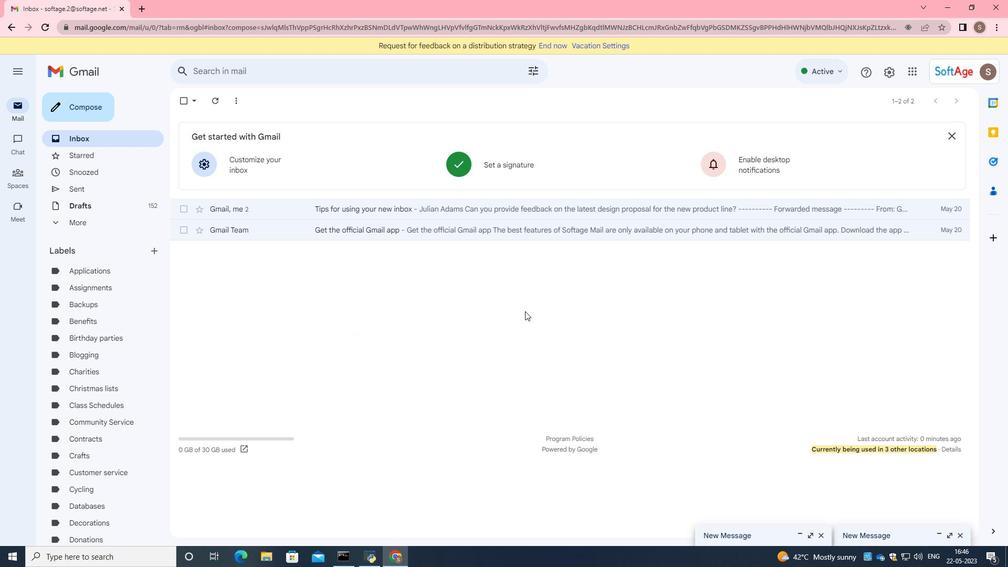 
Action: Mouse scrolled (525, 311) with delta (0, 0)
Screenshot: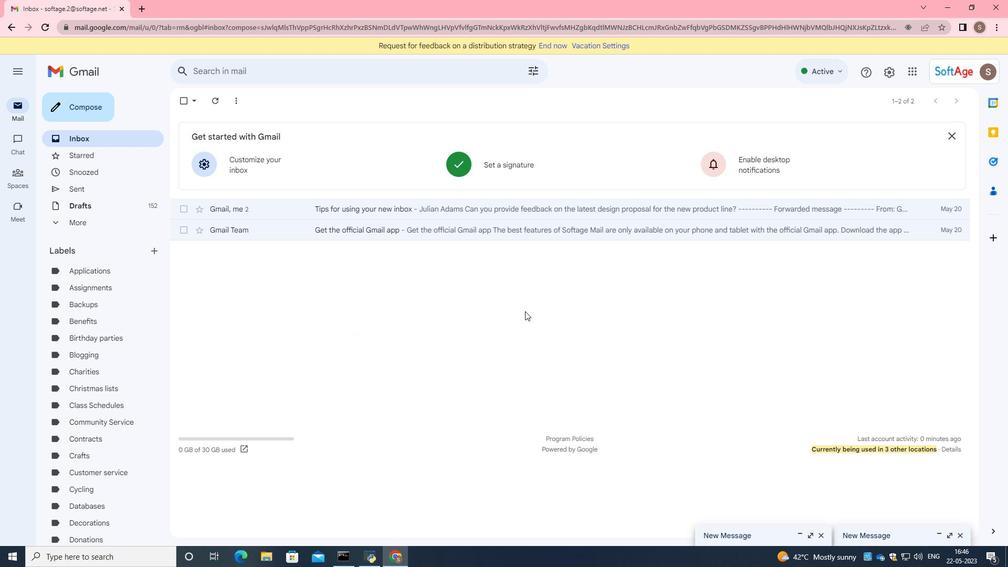 
Action: Mouse moved to (248, 229)
Screenshot: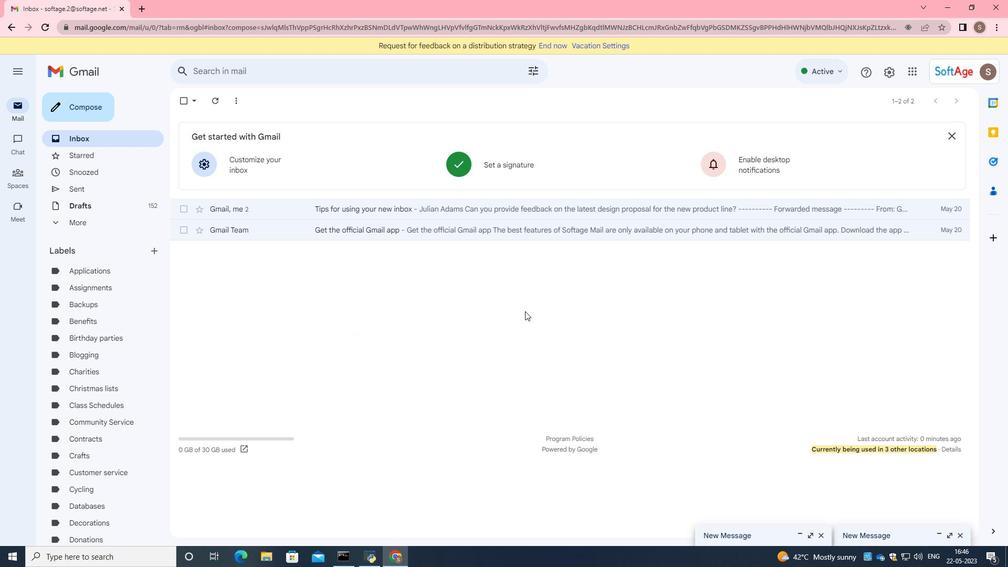 
Action: Mouse scrolled (525, 311) with delta (0, 0)
Screenshot: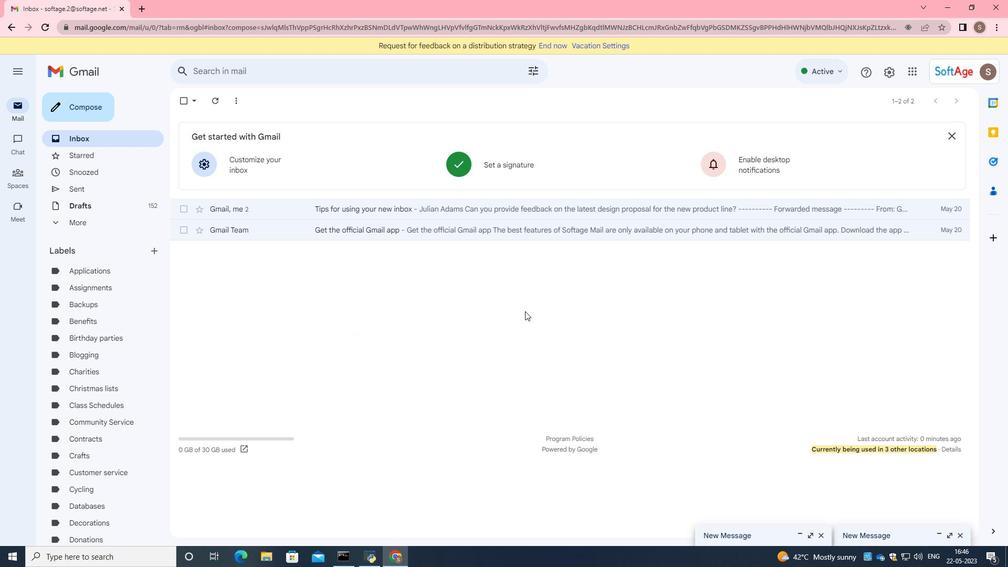 
Action: Mouse moved to (81, 102)
Screenshot: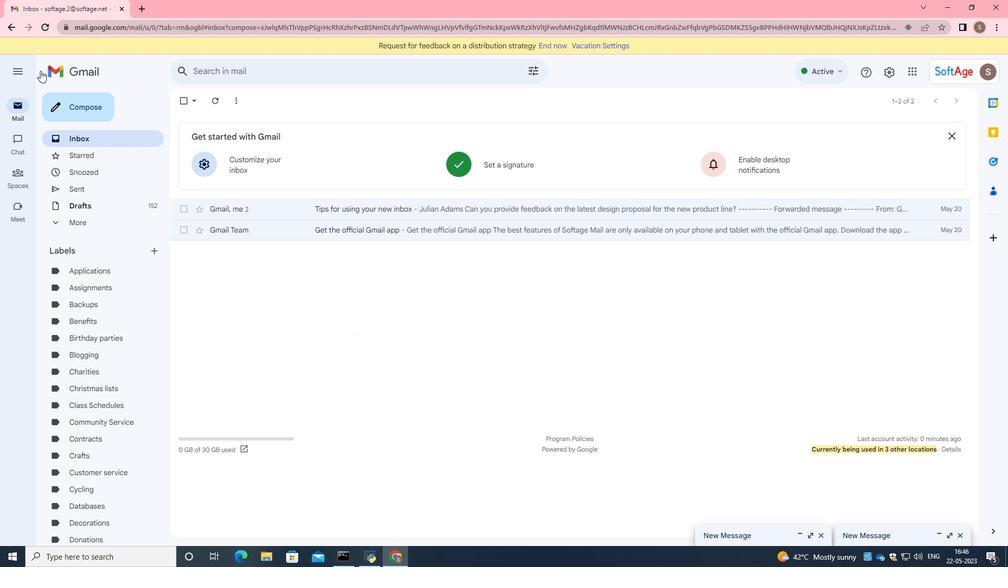 
Action: Mouse pressed left at (81, 102)
Screenshot: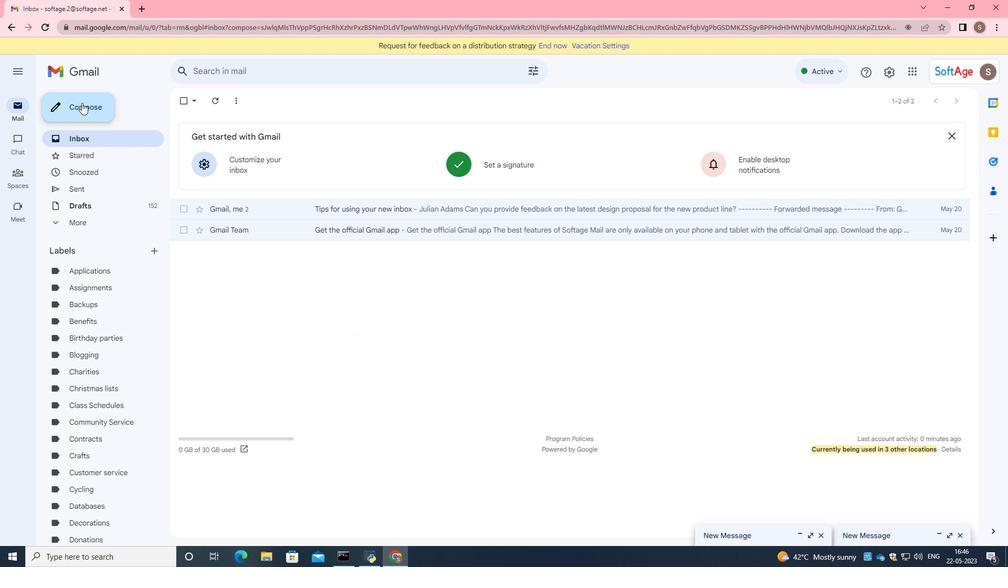 
Action: Mouse moved to (432, 249)
Screenshot: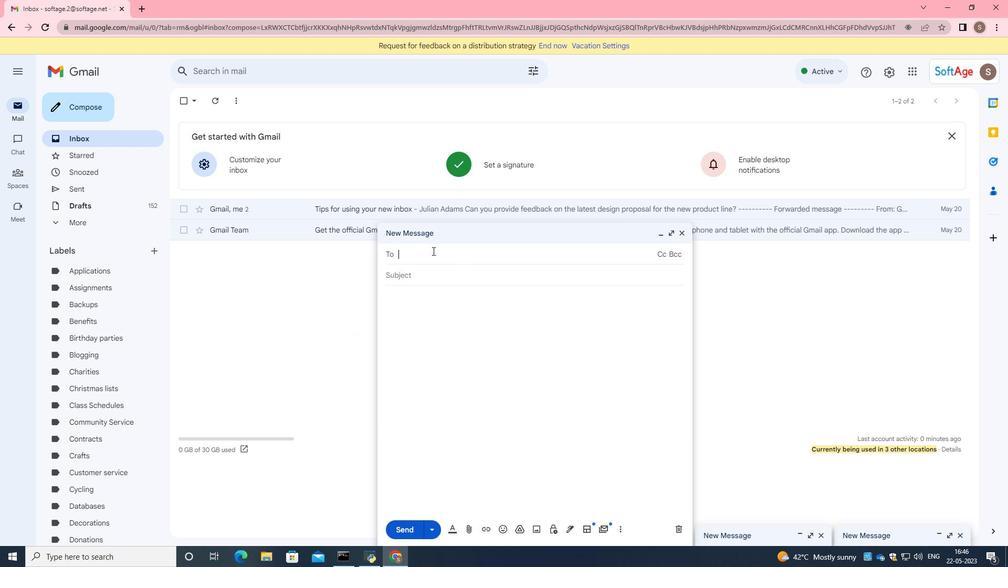 
Action: Key pressed softage.5<Key.shift>@softage.net
Screenshot: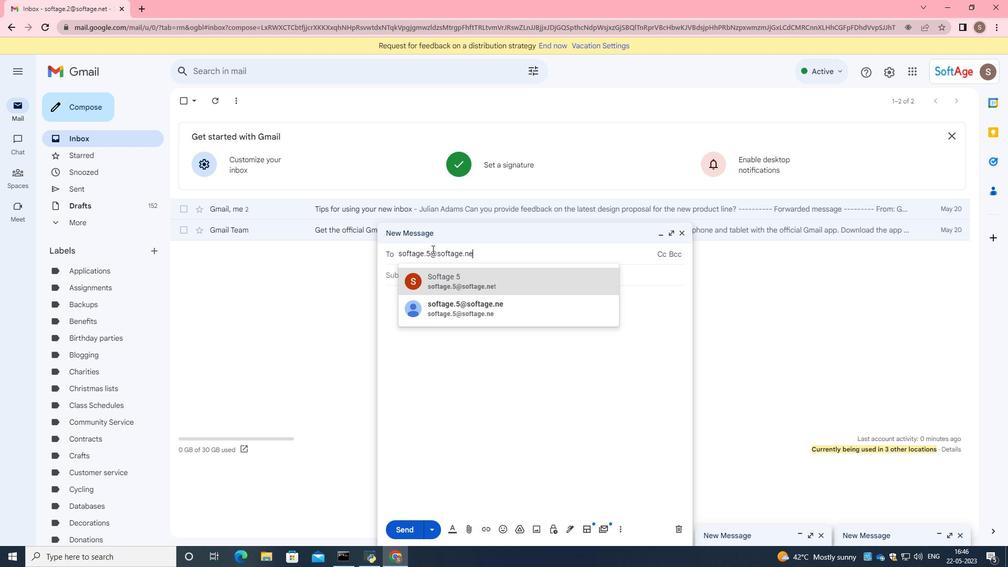 
Action: Mouse moved to (425, 281)
Screenshot: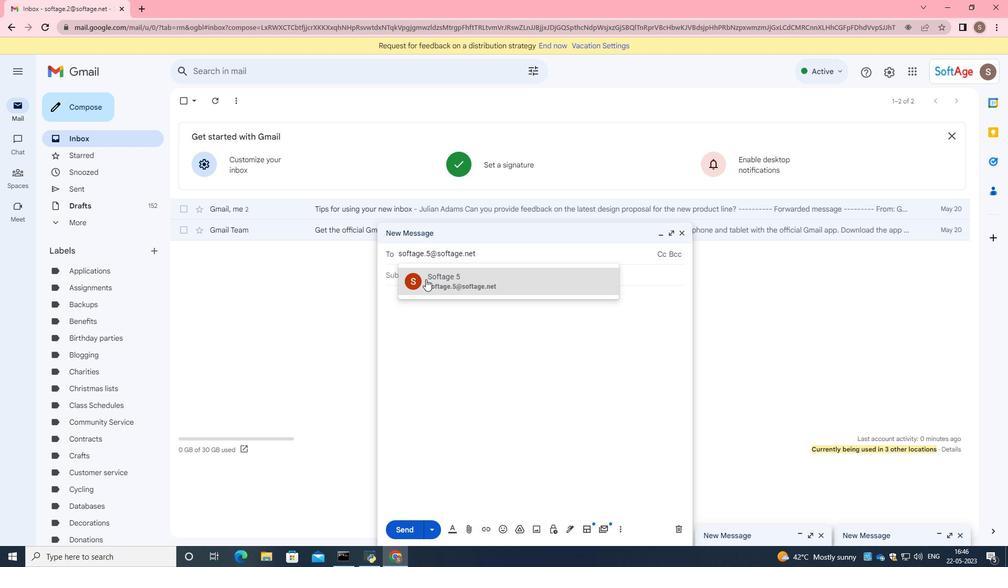 
Action: Mouse pressed left at (425, 281)
Screenshot: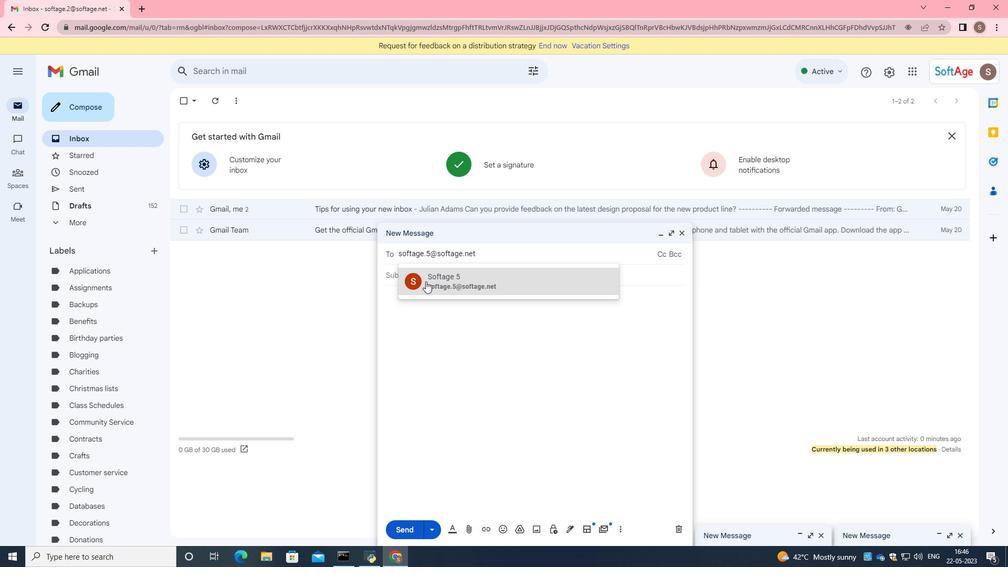 
Action: Mouse moved to (566, 528)
Screenshot: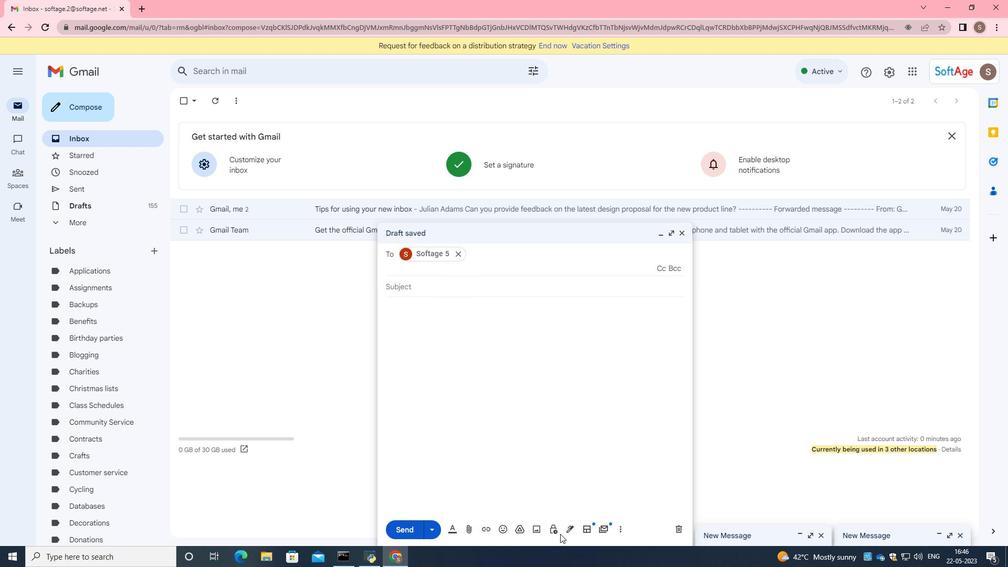
Action: Mouse pressed left at (566, 528)
Screenshot: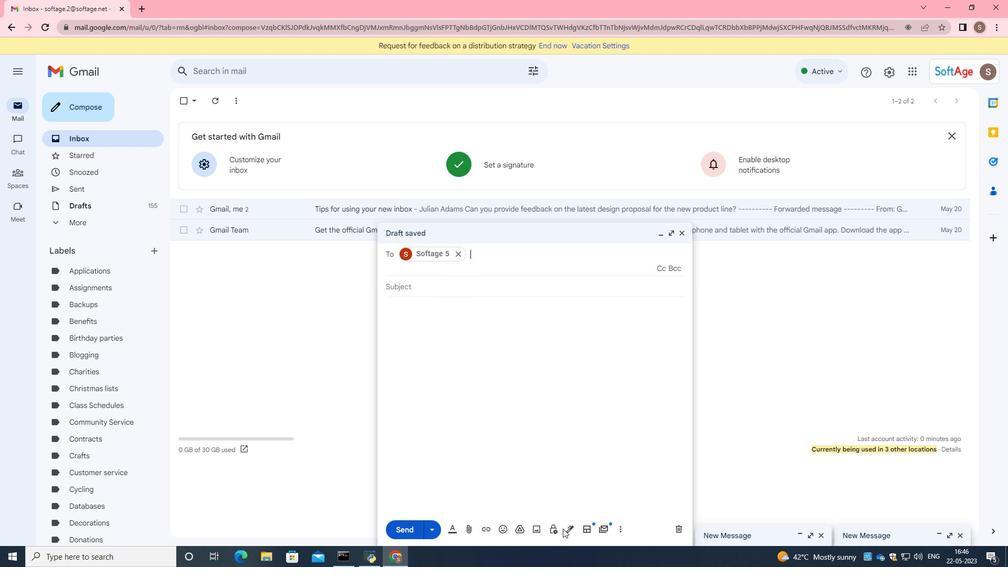 
Action: Mouse moved to (610, 511)
Screenshot: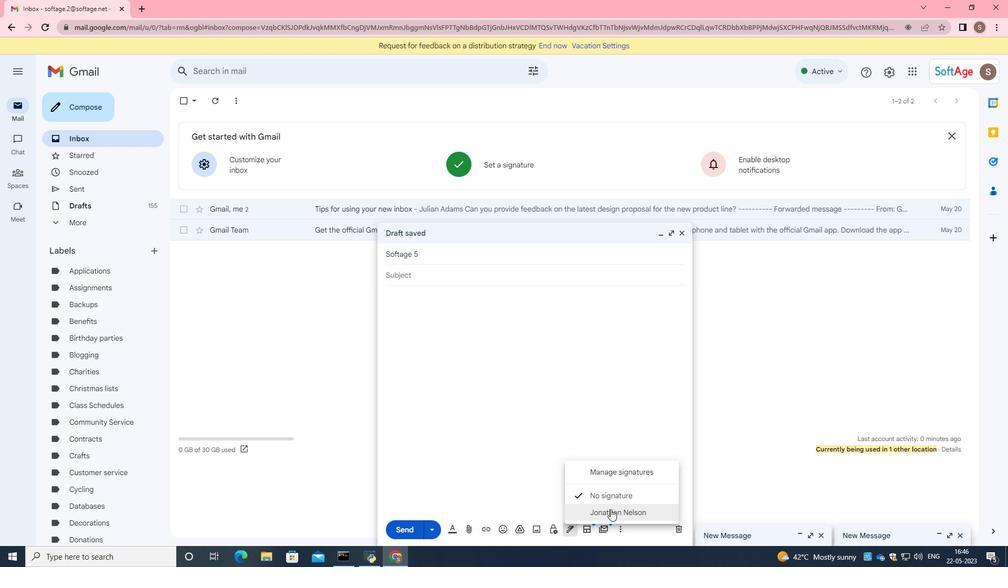 
Action: Mouse pressed left at (610, 511)
Screenshot: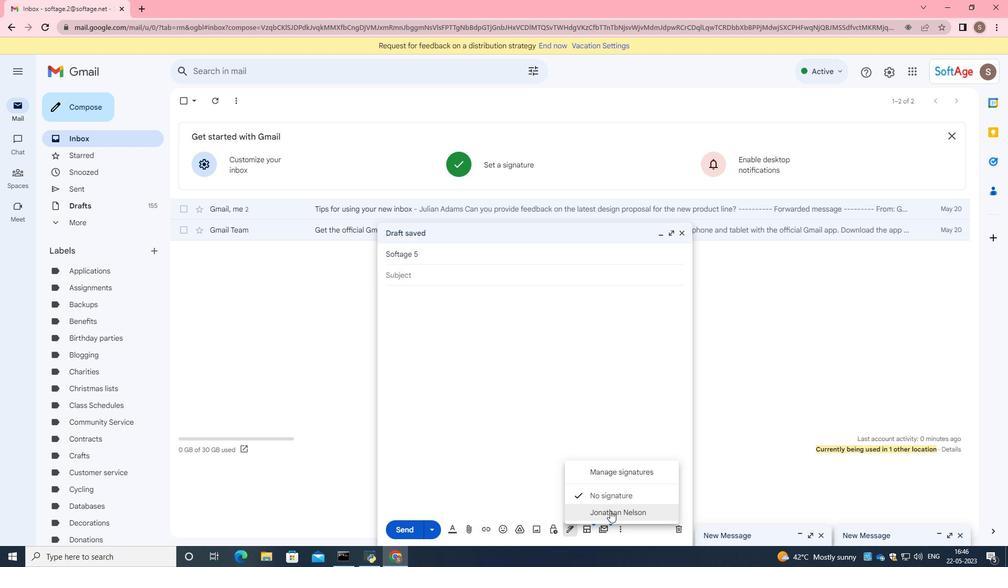
Action: Mouse moved to (622, 532)
Screenshot: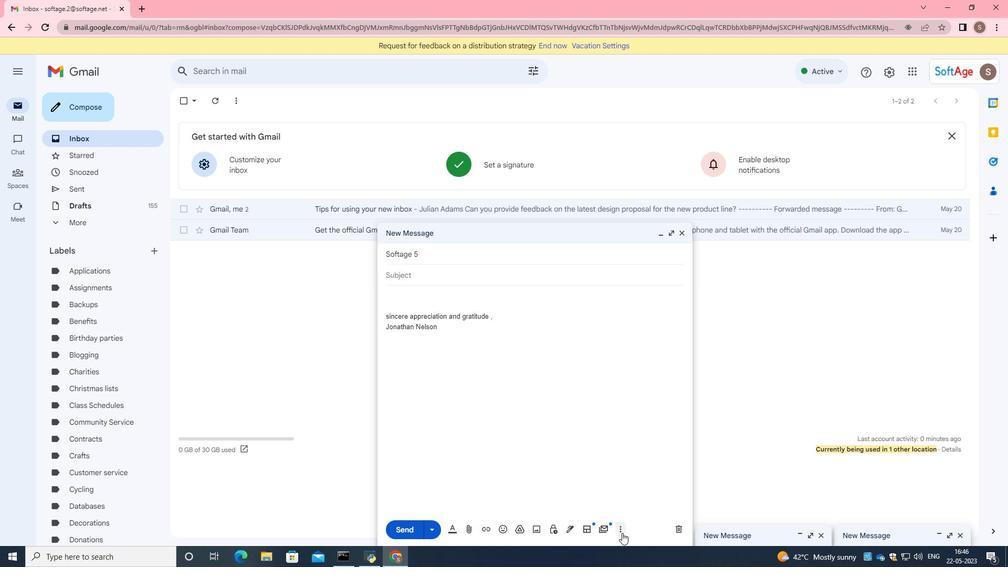 
Action: Mouse pressed left at (622, 532)
Screenshot: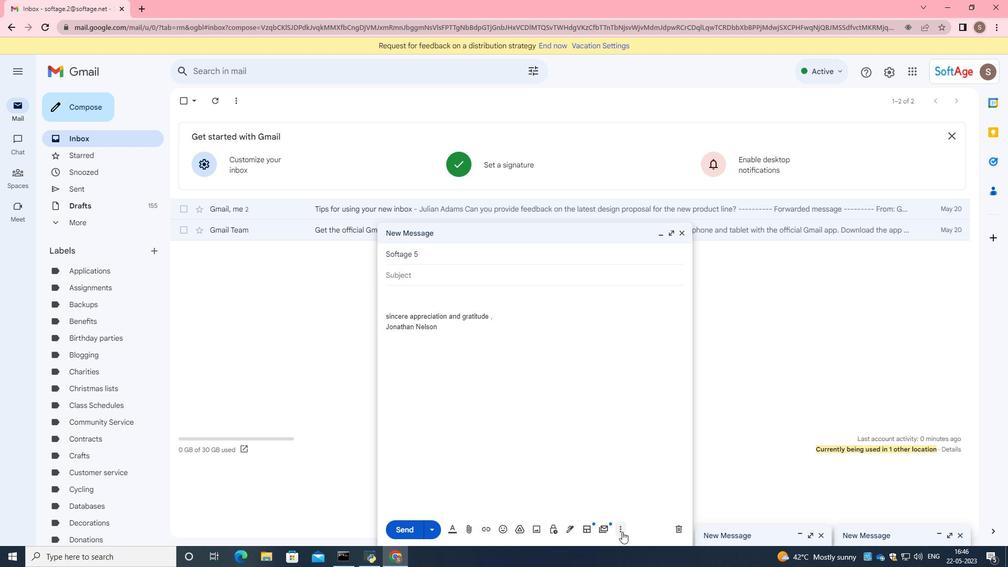 
Action: Mouse moved to (805, 416)
Screenshot: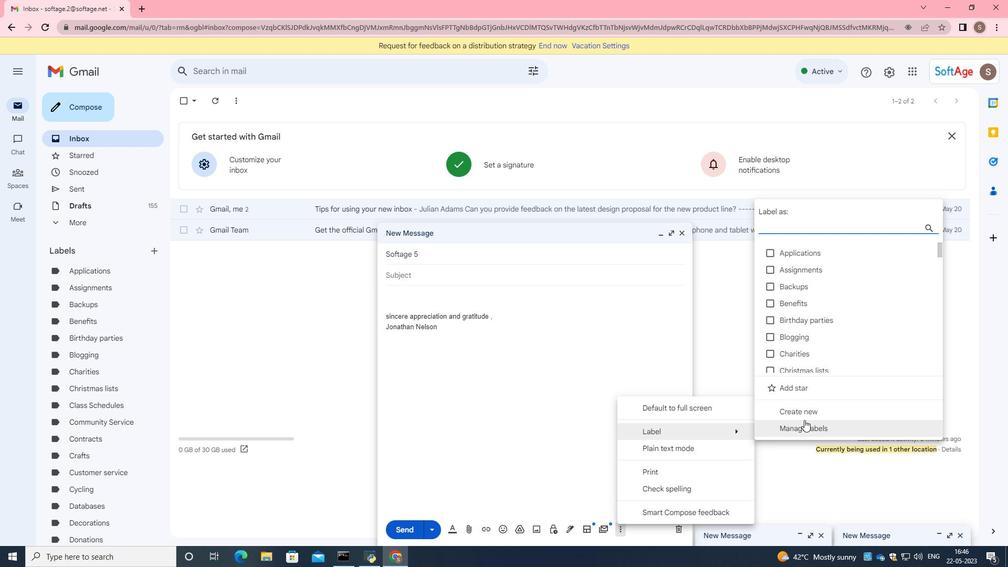 
Action: Mouse pressed left at (805, 416)
Screenshot: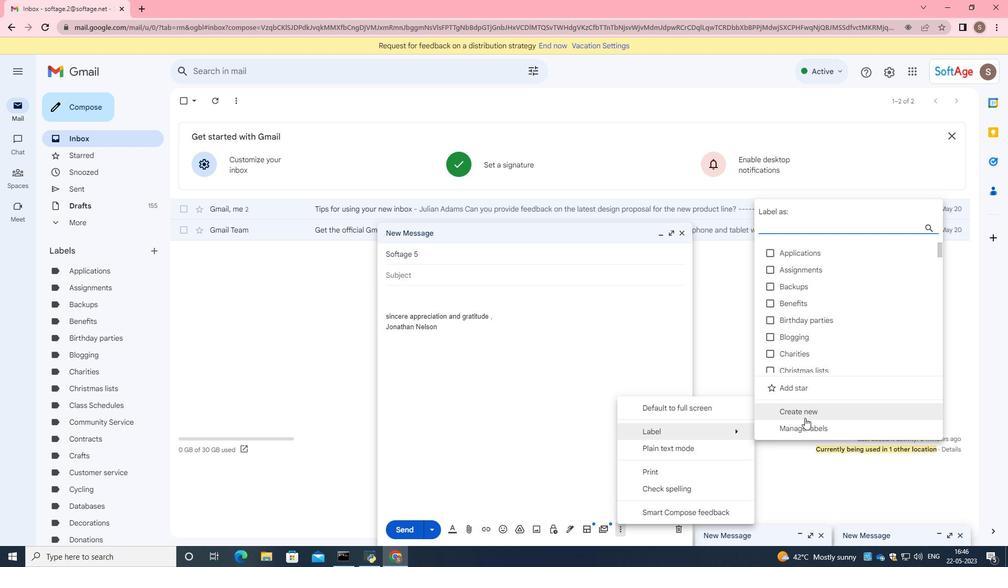 
Action: Mouse moved to (404, 264)
Screenshot: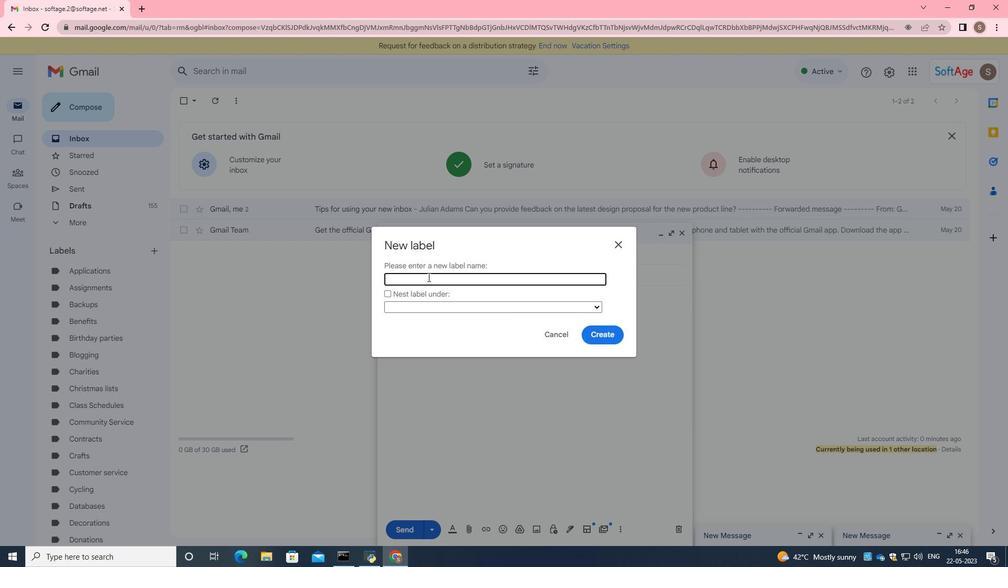 
Action: Key pressed <Key.caps_lock>W<Key.caps_lock>e
Screenshot: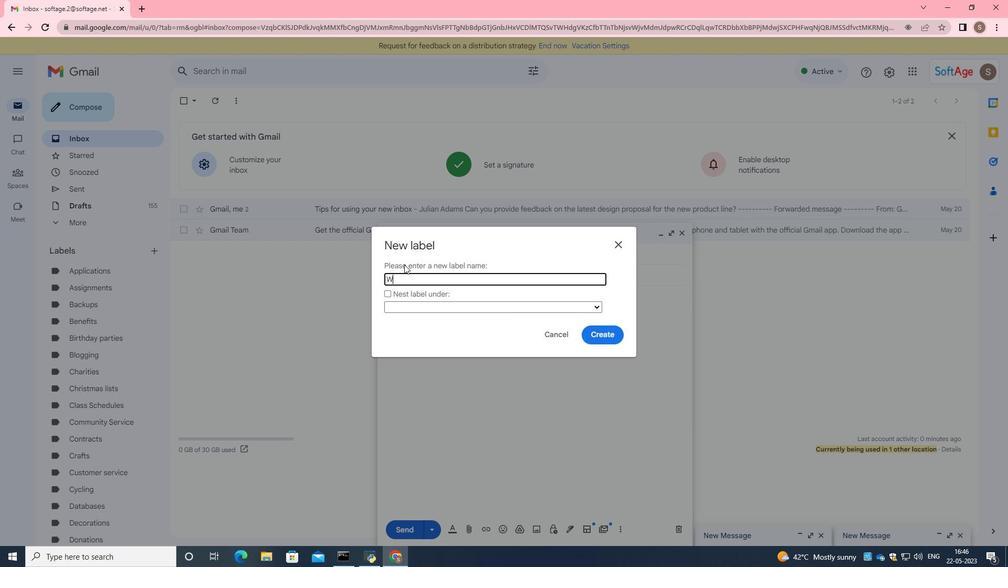 
Action: Mouse moved to (403, 264)
Screenshot: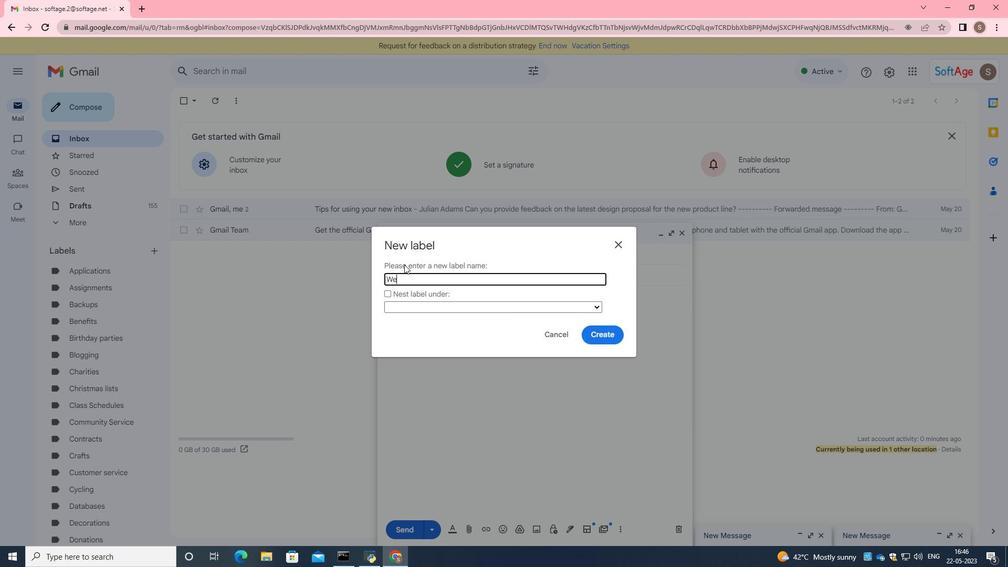 
Action: Key pressed b
Screenshot: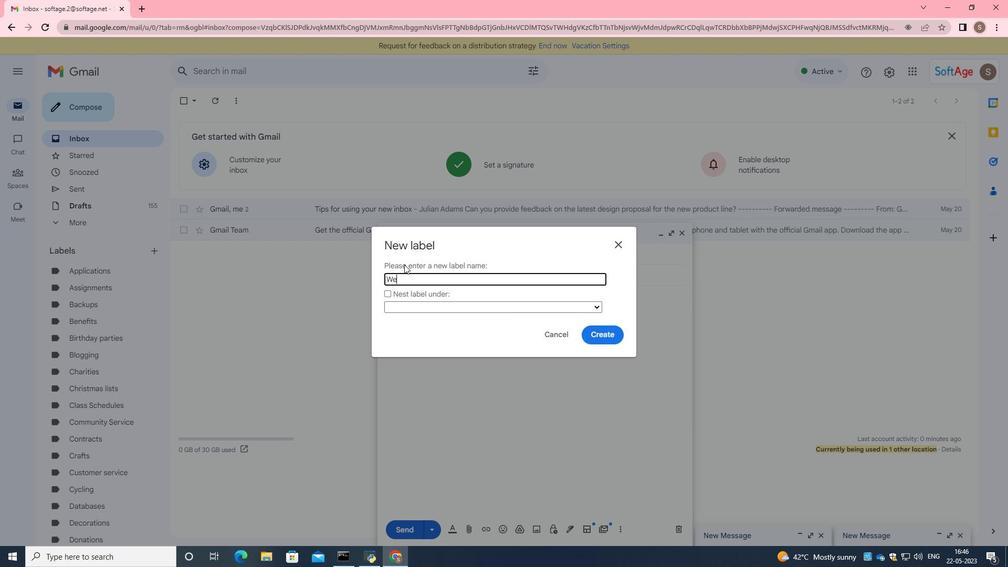 
Action: Mouse moved to (402, 263)
Screenshot: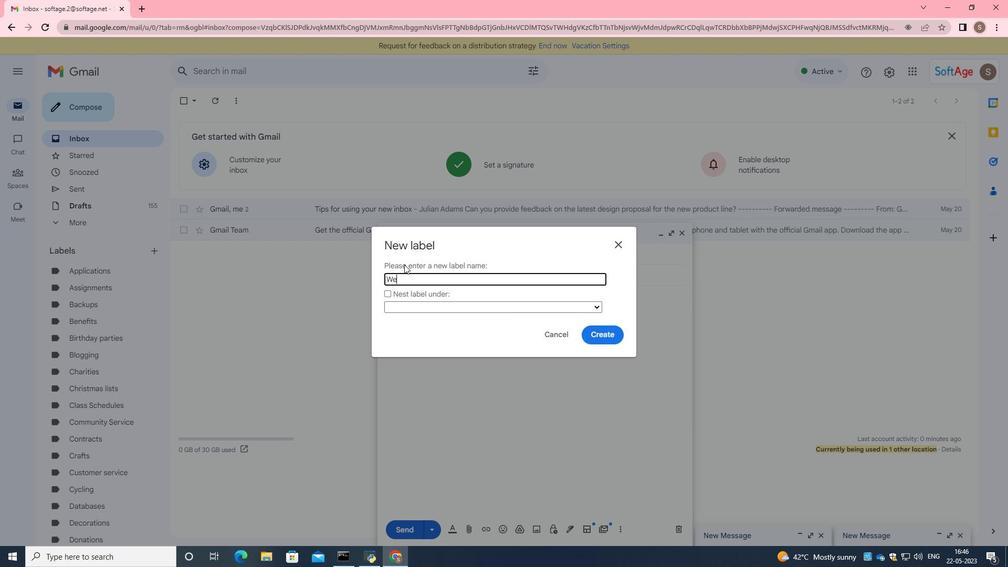 
Action: Key pressed <Key.space>desighn<Key.backspace><Key.backspace>n
Screenshot: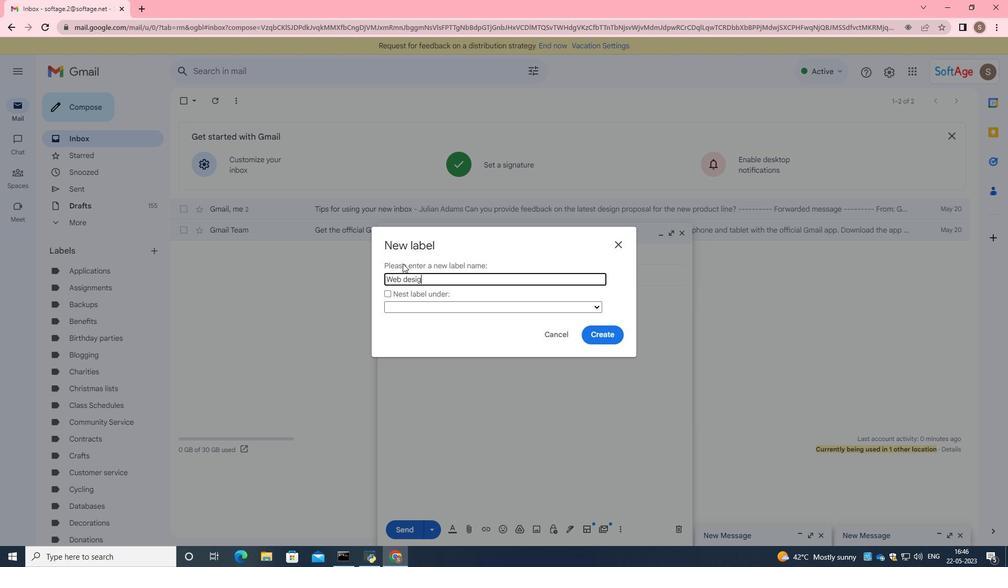 
Action: Mouse moved to (589, 332)
Screenshot: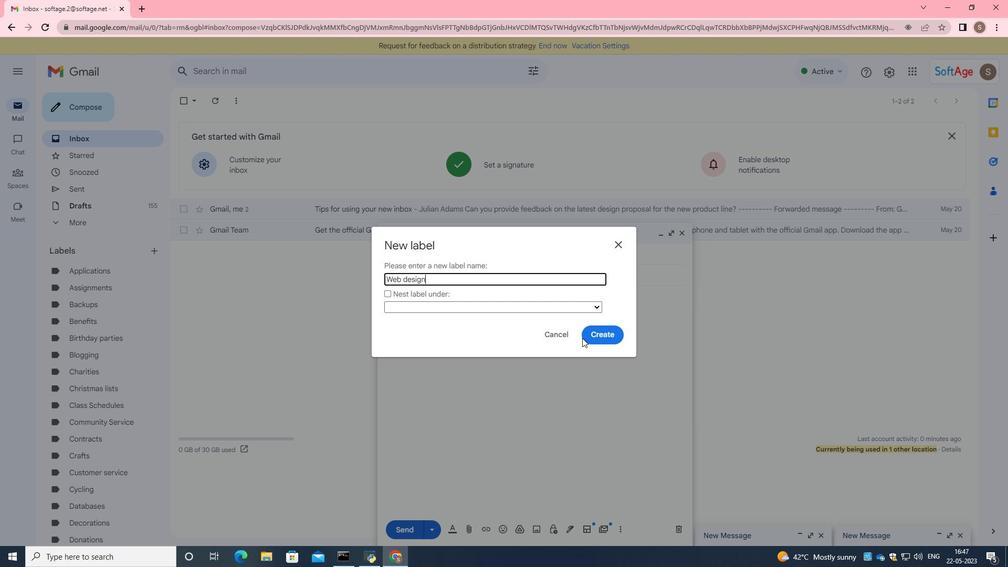 
Action: Mouse pressed left at (589, 332)
Screenshot: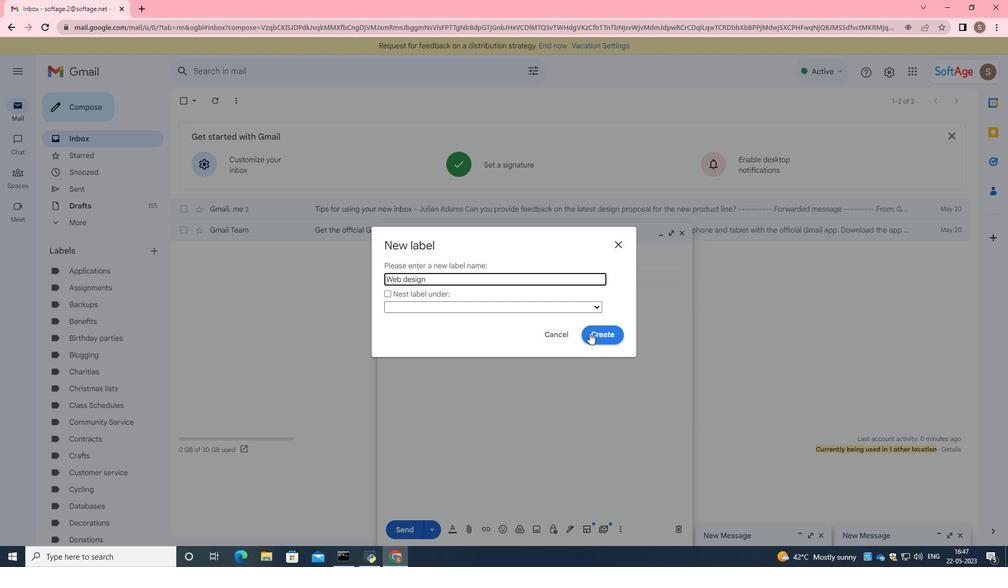 
Action: Mouse moved to (423, 322)
Screenshot: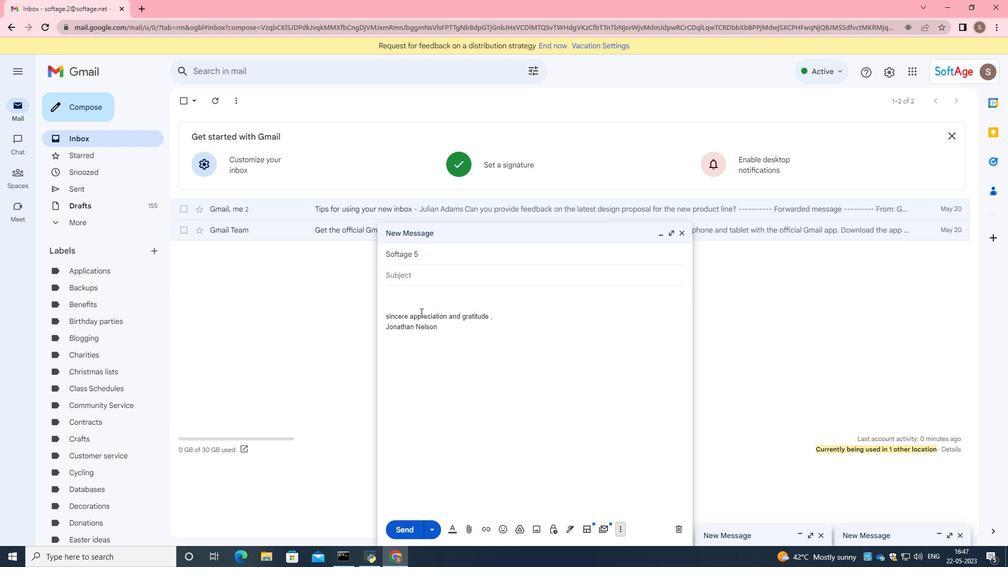 
